 Task: Open a blank sheet, save the file as skydiving.doc Insert a picture of 'Skydiving'with name   Skydiving.png  Change shape height to 6.5 select the picture, apply border and shading with setting Box, style two thin line, color Brown and width 3 pt
Action: Mouse pressed left at (22, 18)
Screenshot: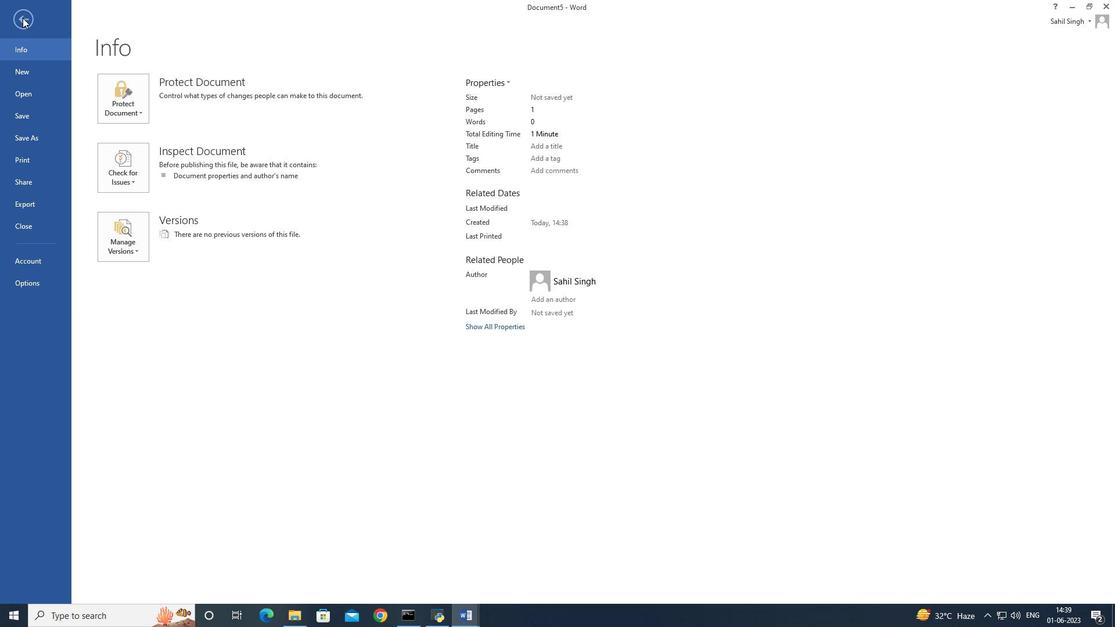 
Action: Mouse pressed left at (22, 18)
Screenshot: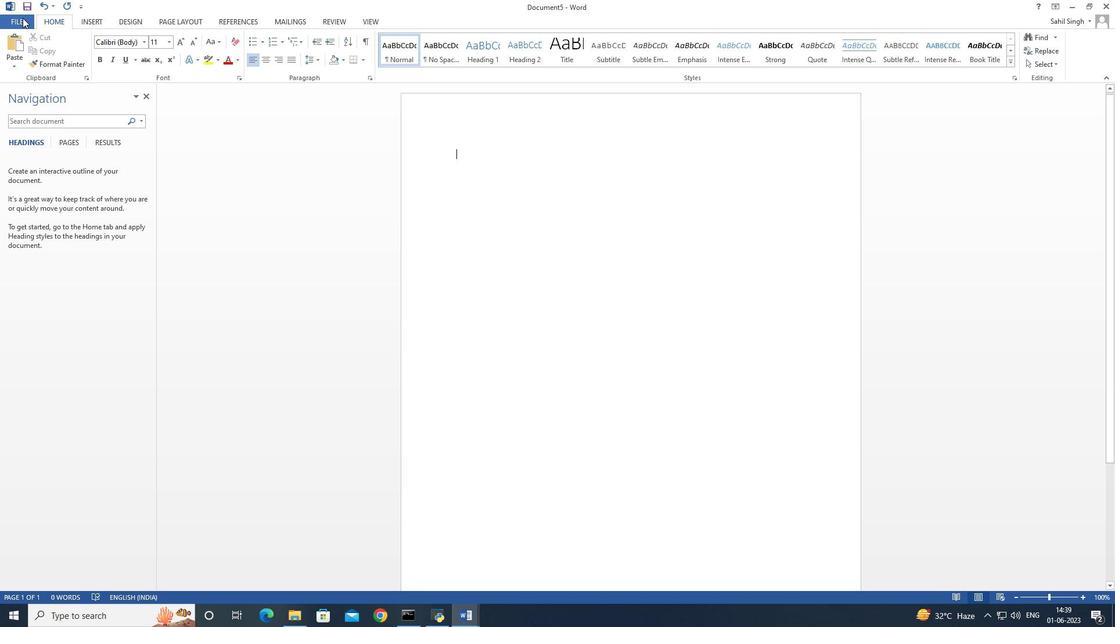 
Action: Mouse moved to (44, 69)
Screenshot: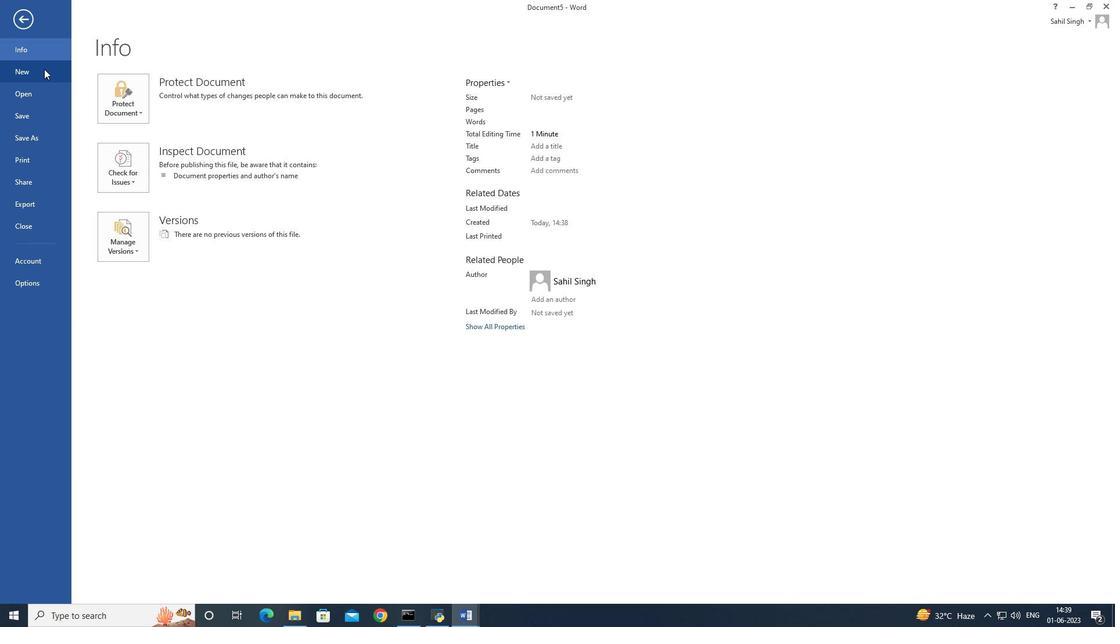 
Action: Mouse pressed left at (44, 69)
Screenshot: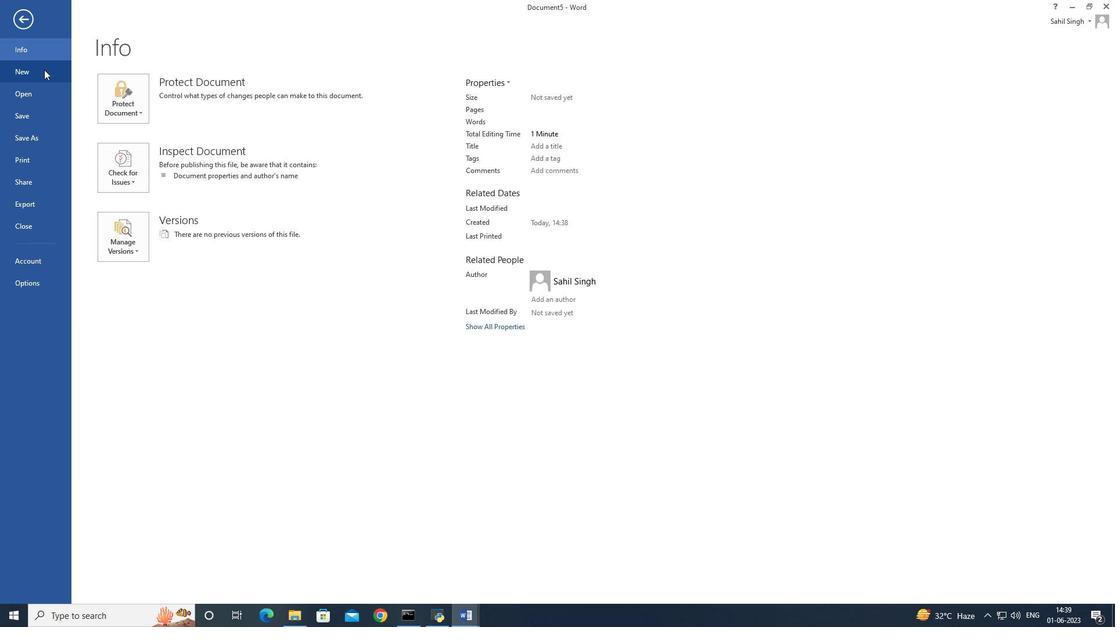 
Action: Mouse moved to (153, 174)
Screenshot: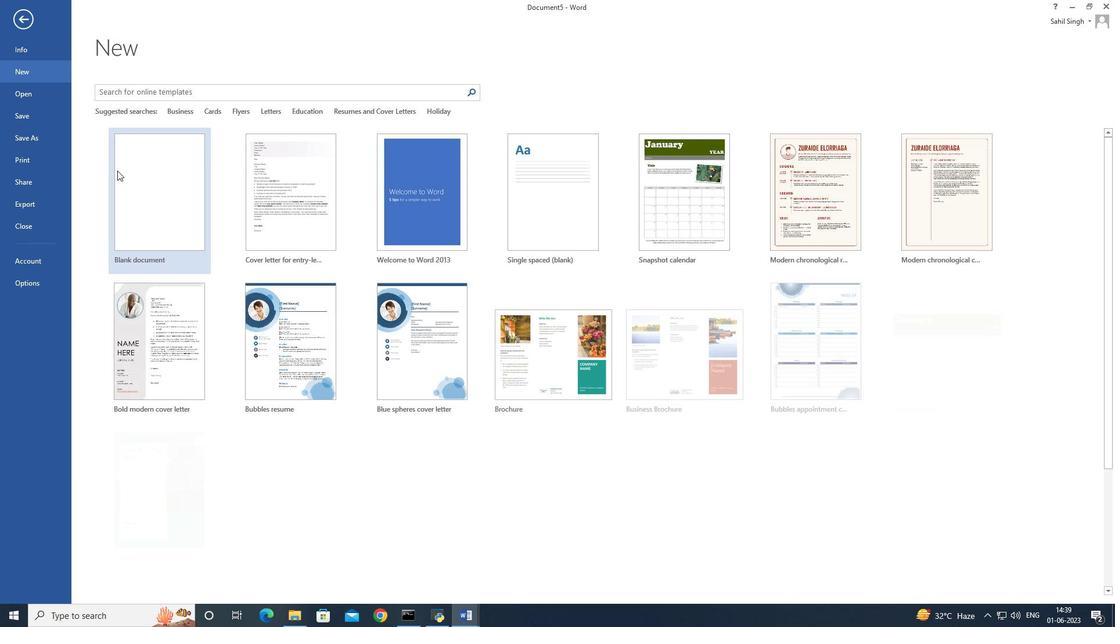 
Action: Mouse pressed left at (153, 174)
Screenshot: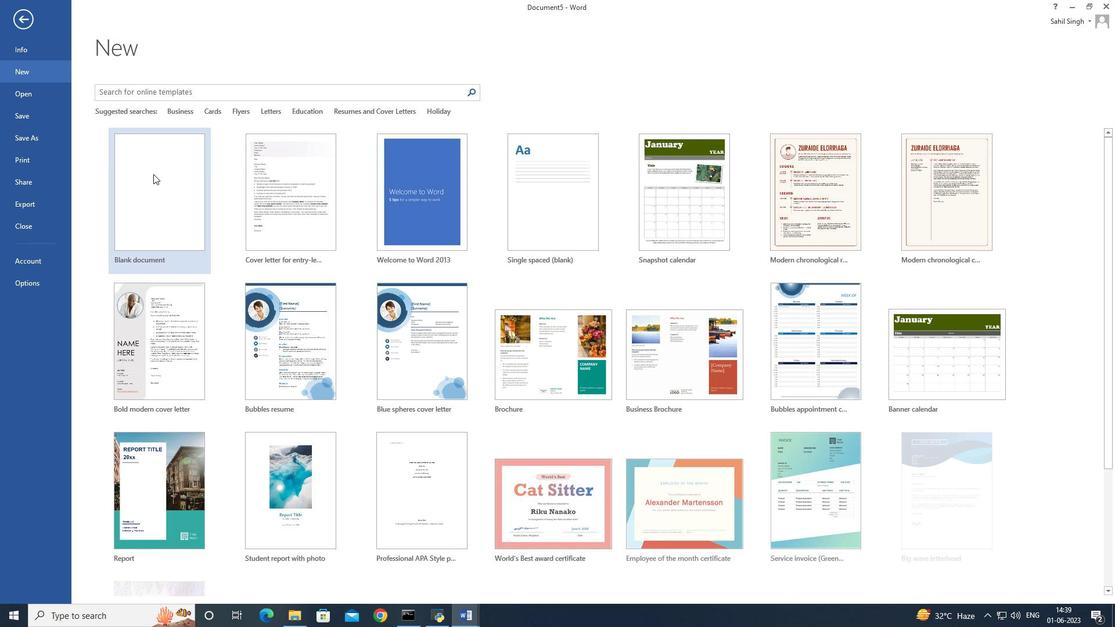 
Action: Mouse moved to (18, 20)
Screenshot: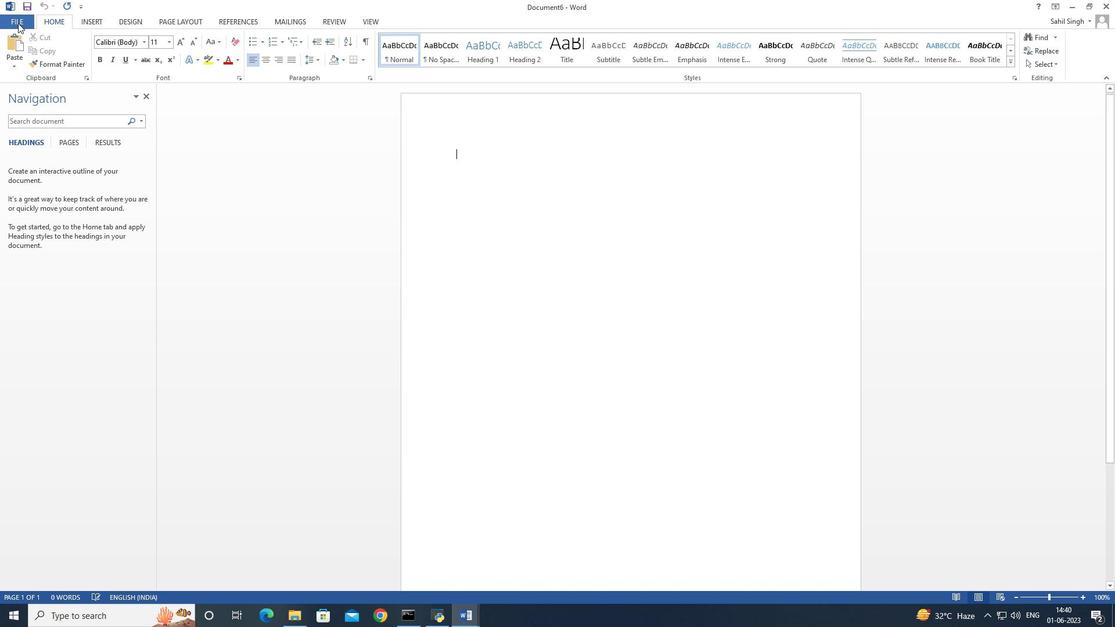 
Action: Mouse pressed left at (18, 20)
Screenshot: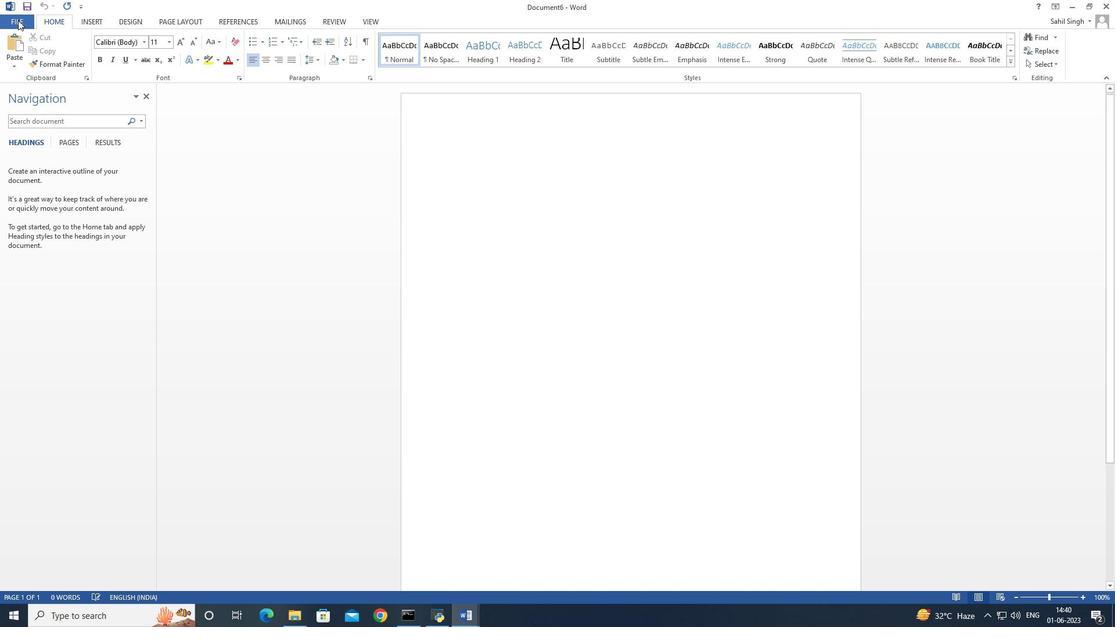 
Action: Mouse moved to (43, 138)
Screenshot: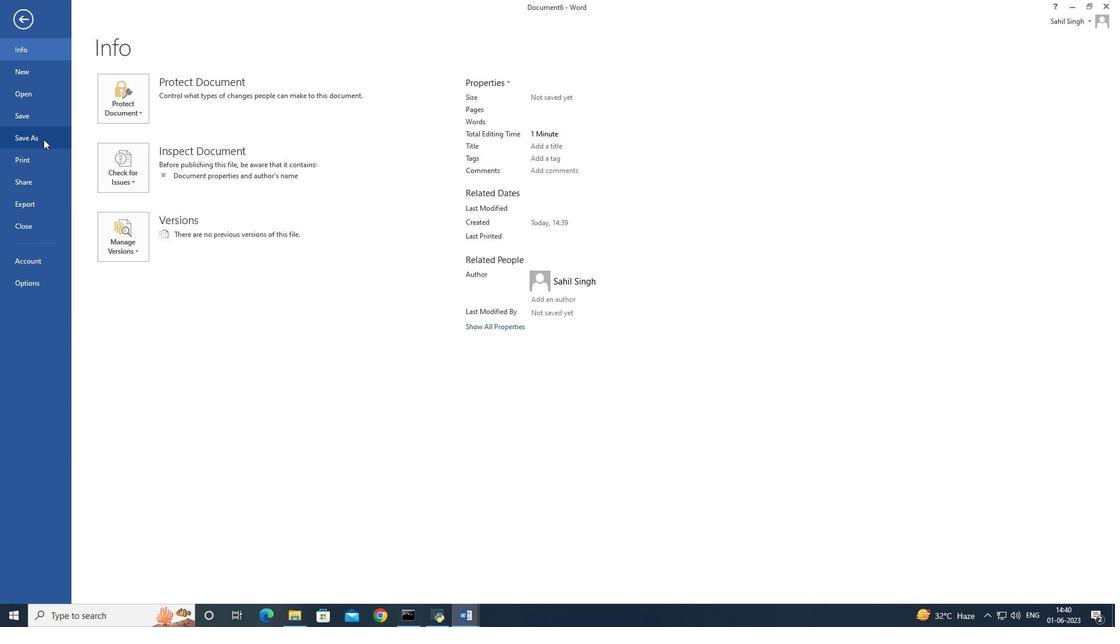 
Action: Mouse pressed left at (43, 138)
Screenshot: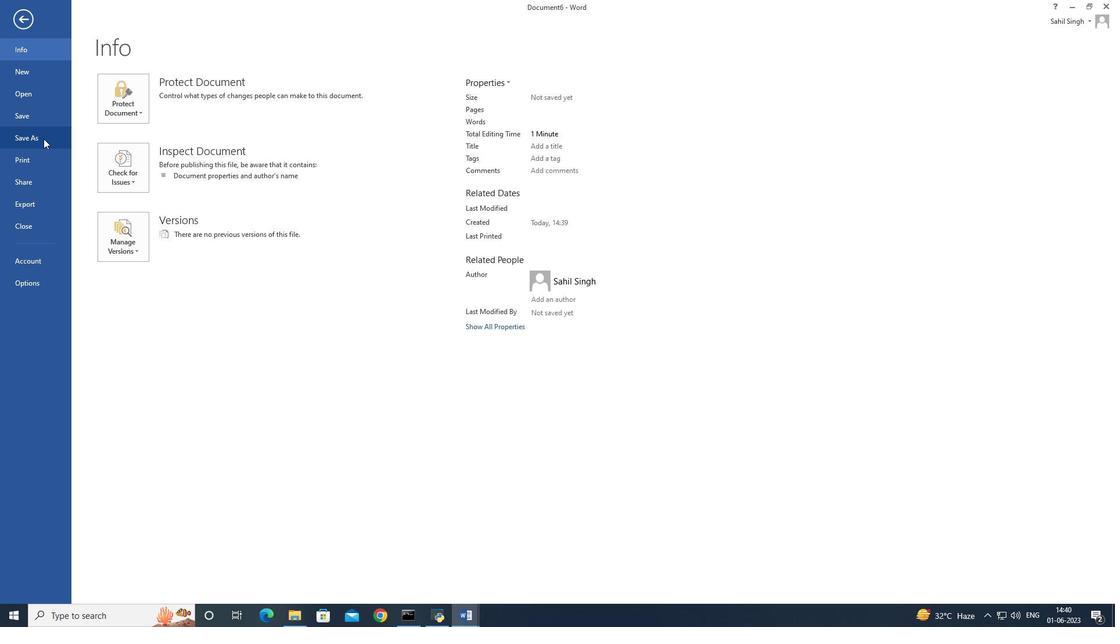 
Action: Mouse moved to (319, 118)
Screenshot: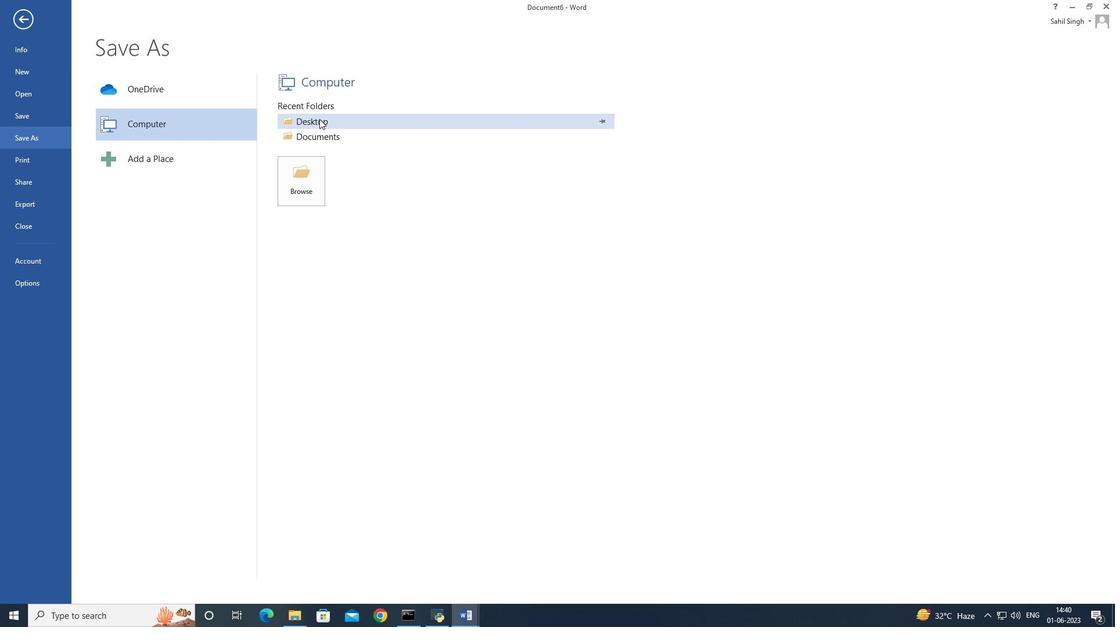 
Action: Mouse pressed left at (319, 118)
Screenshot: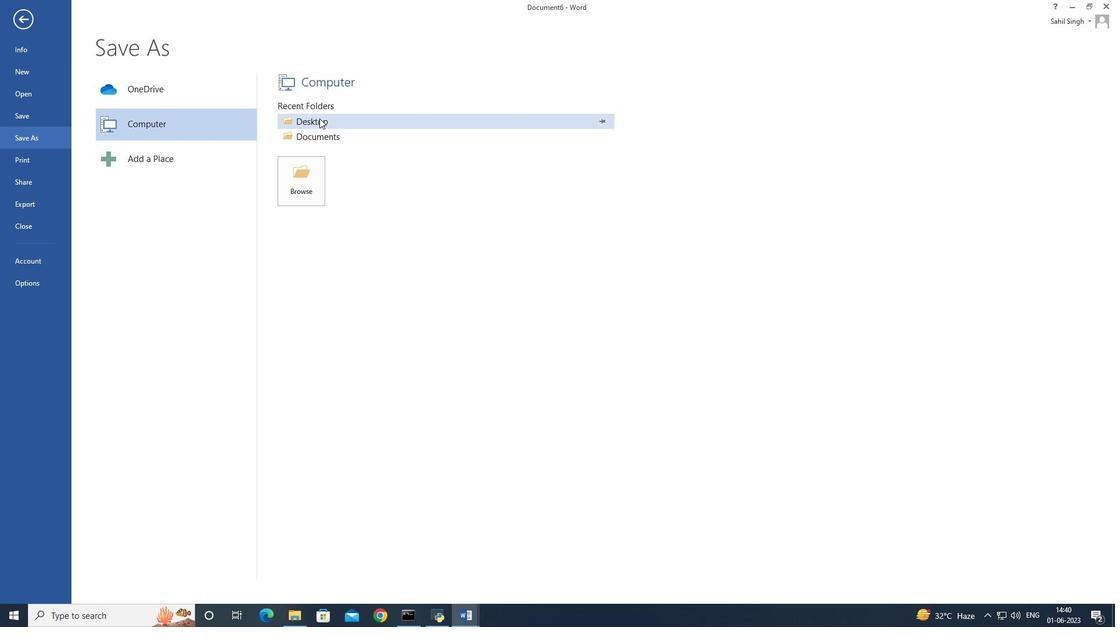 
Action: Mouse moved to (228, 247)
Screenshot: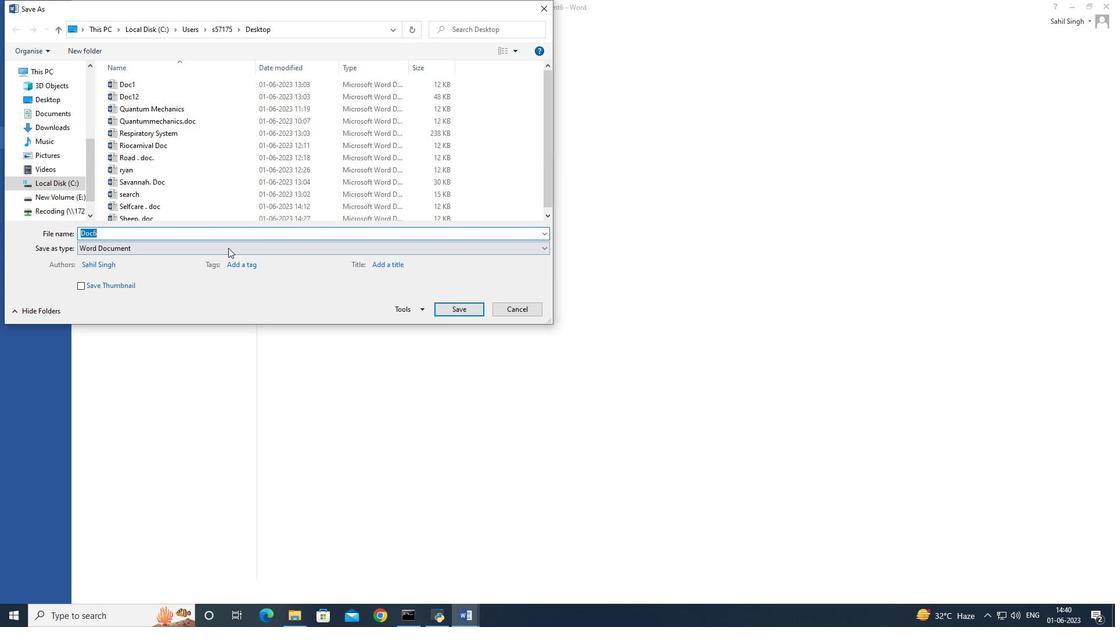 
Action: Key pressed <Key.backspace><Key.shift>Skydiving.doc
Screenshot: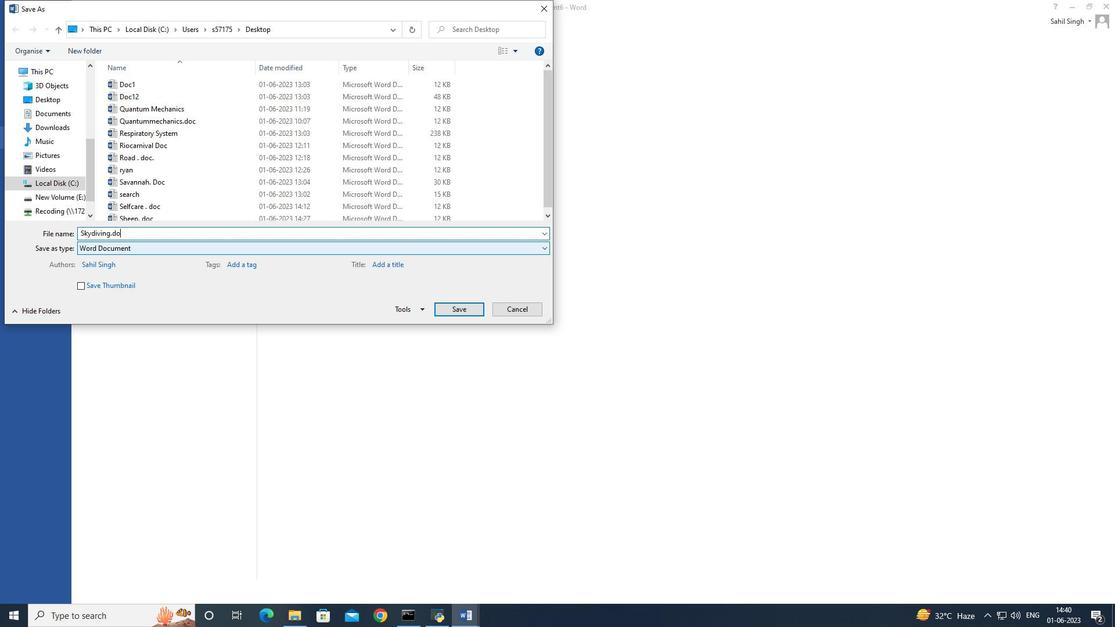
Action: Mouse moved to (464, 308)
Screenshot: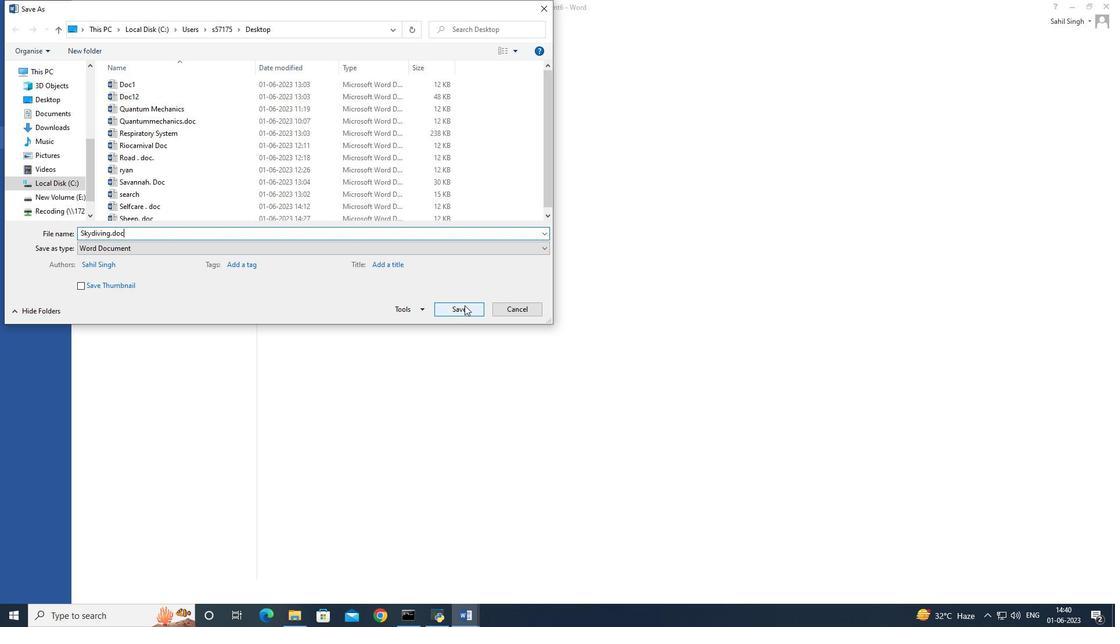 
Action: Mouse pressed left at (464, 308)
Screenshot: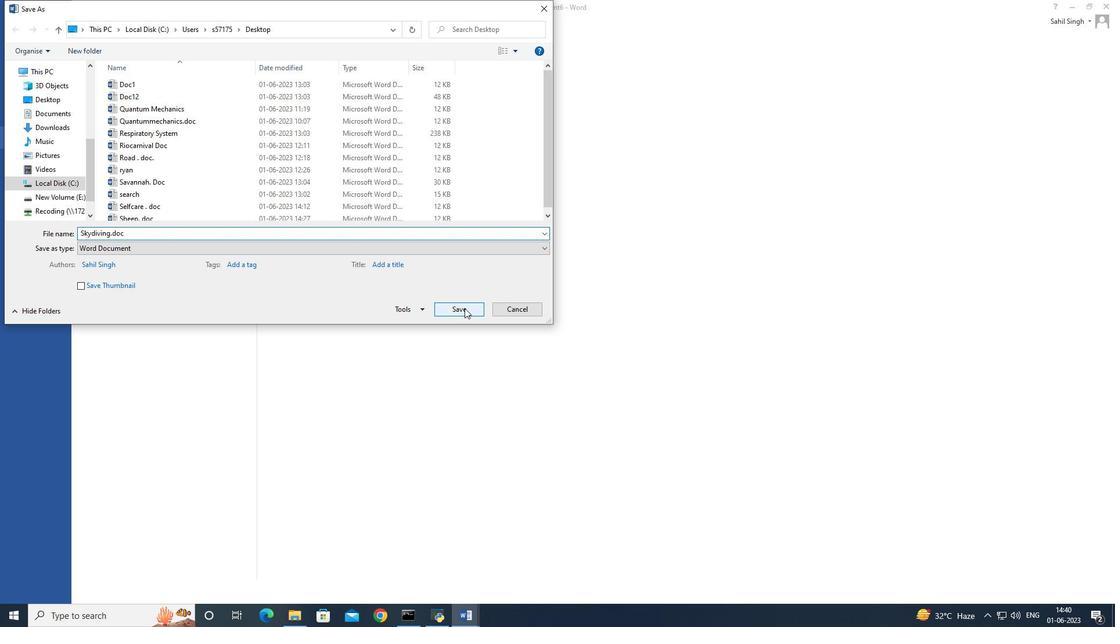 
Action: Mouse moved to (95, 18)
Screenshot: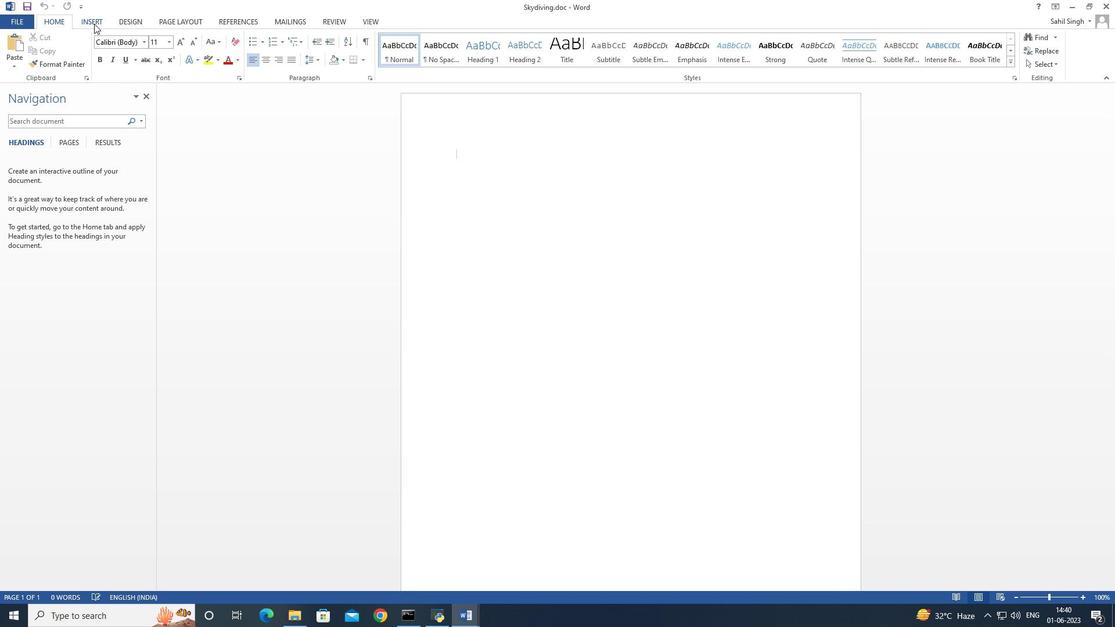 
Action: Mouse pressed left at (95, 18)
Screenshot: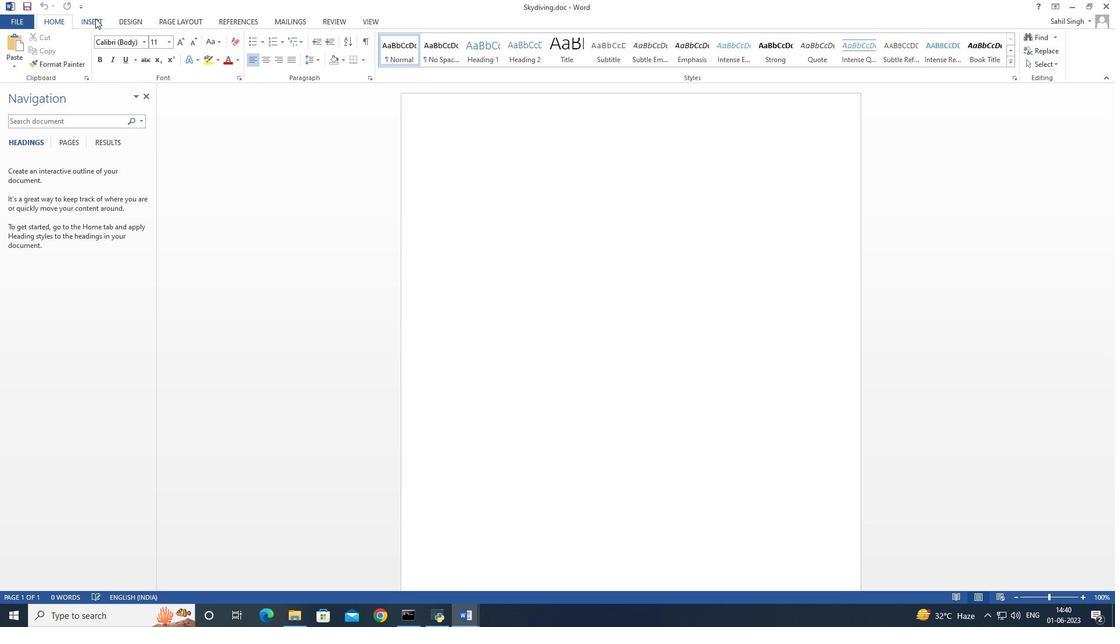 
Action: Mouse moved to (120, 45)
Screenshot: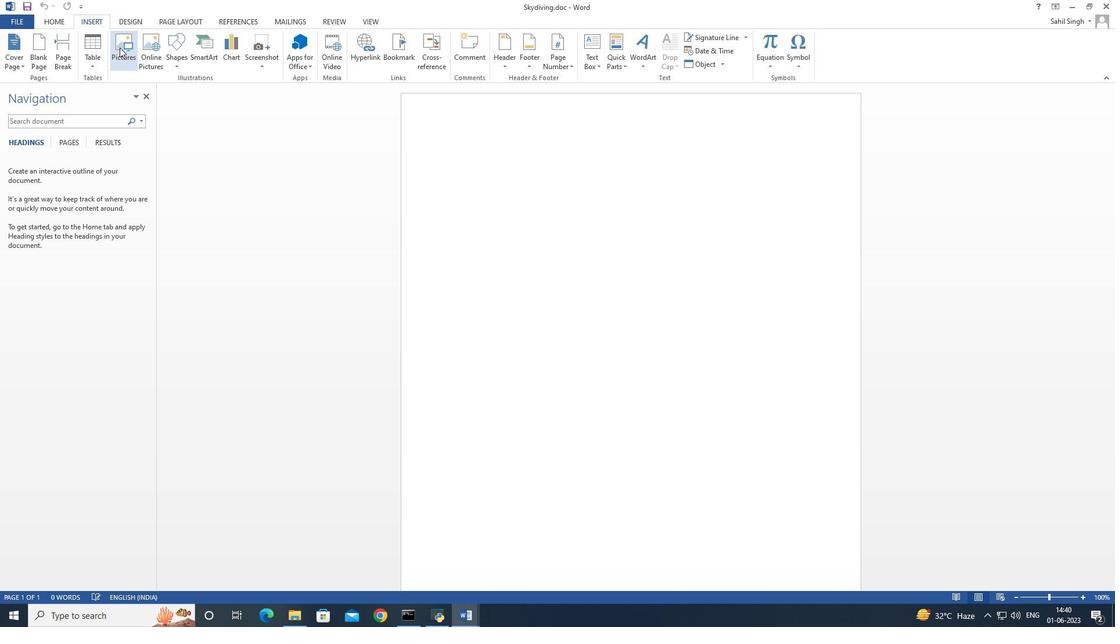 
Action: Mouse pressed left at (120, 45)
Screenshot: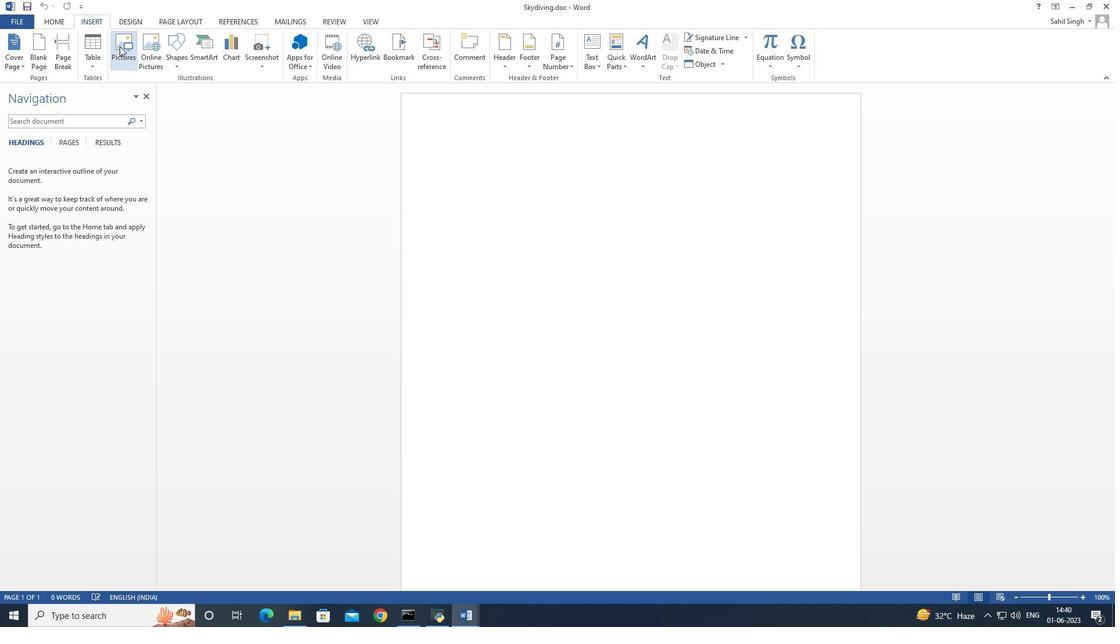 
Action: Mouse moved to (274, 108)
Screenshot: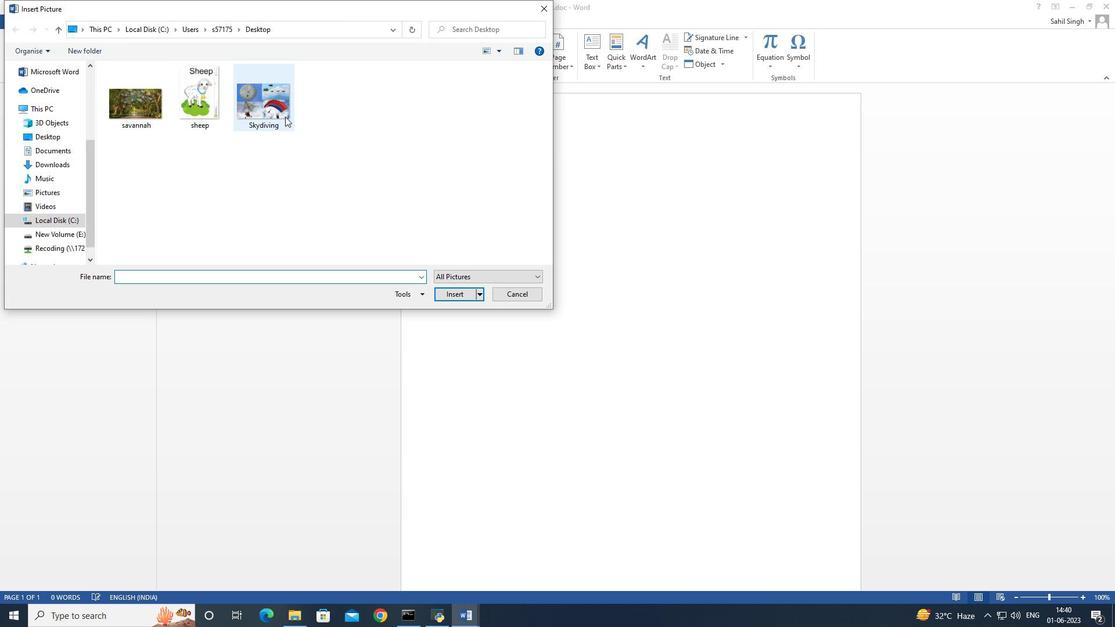
Action: Mouse pressed left at (274, 108)
Screenshot: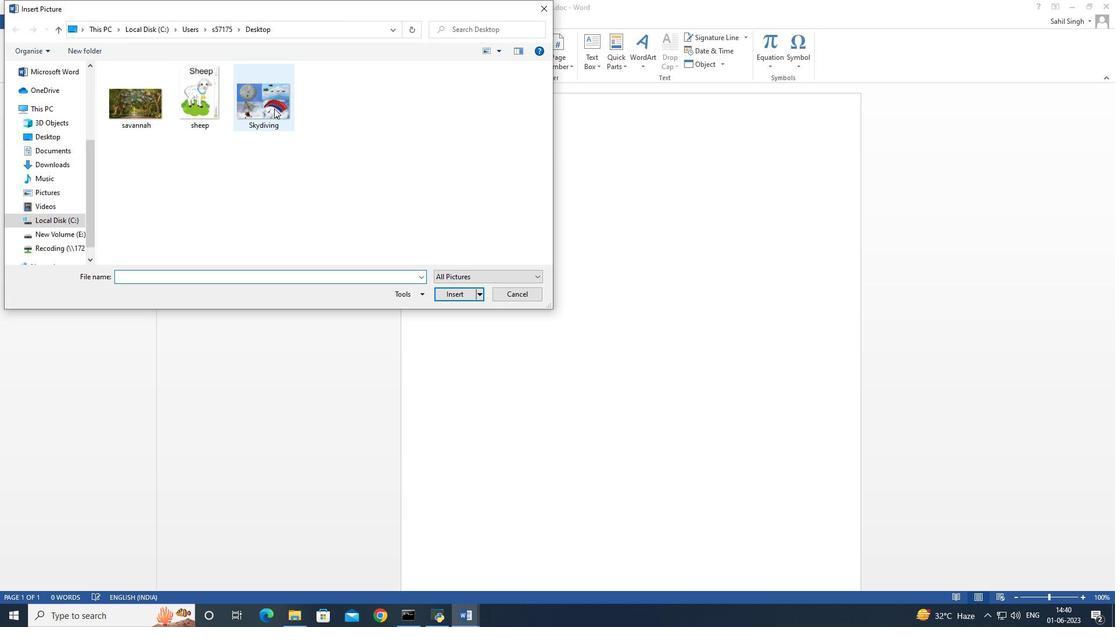 
Action: Mouse moved to (457, 292)
Screenshot: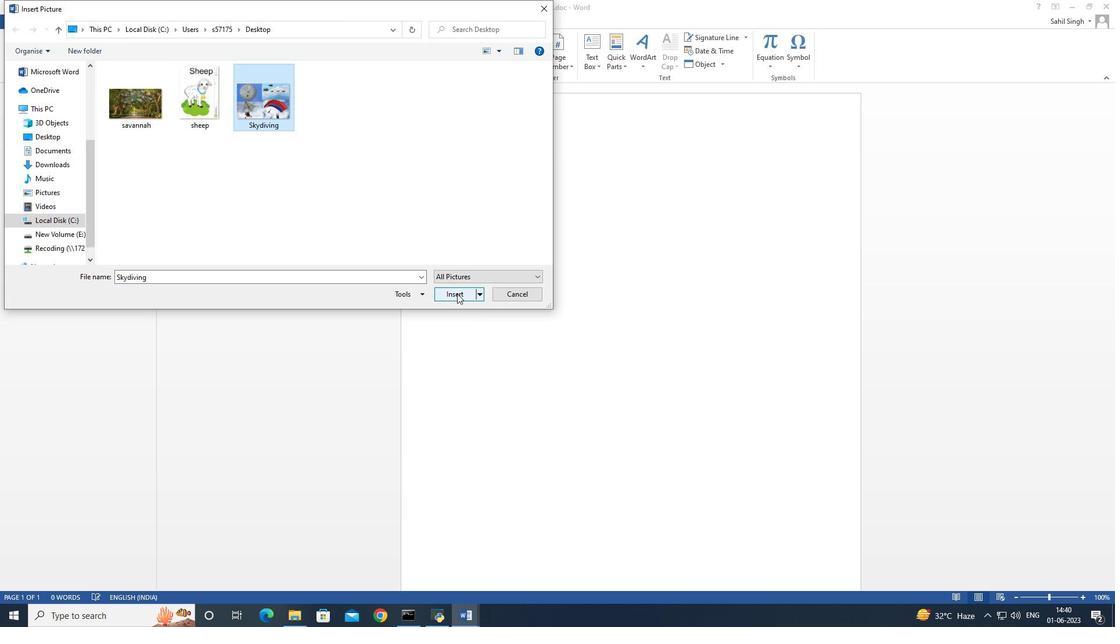 
Action: Mouse pressed left at (457, 292)
Screenshot: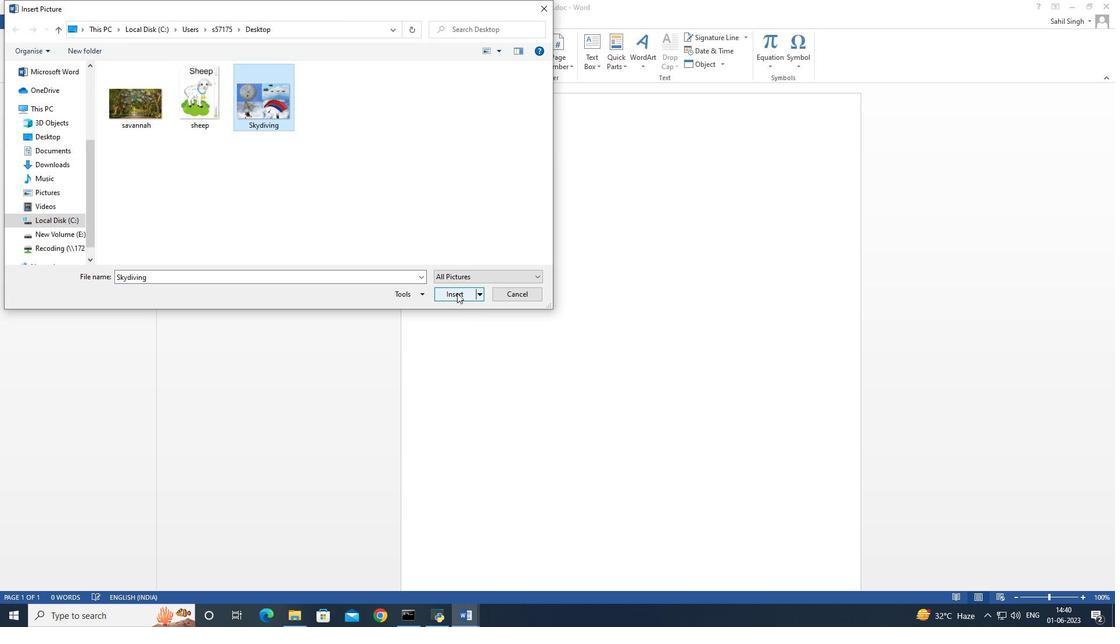 
Action: Mouse moved to (1055, 37)
Screenshot: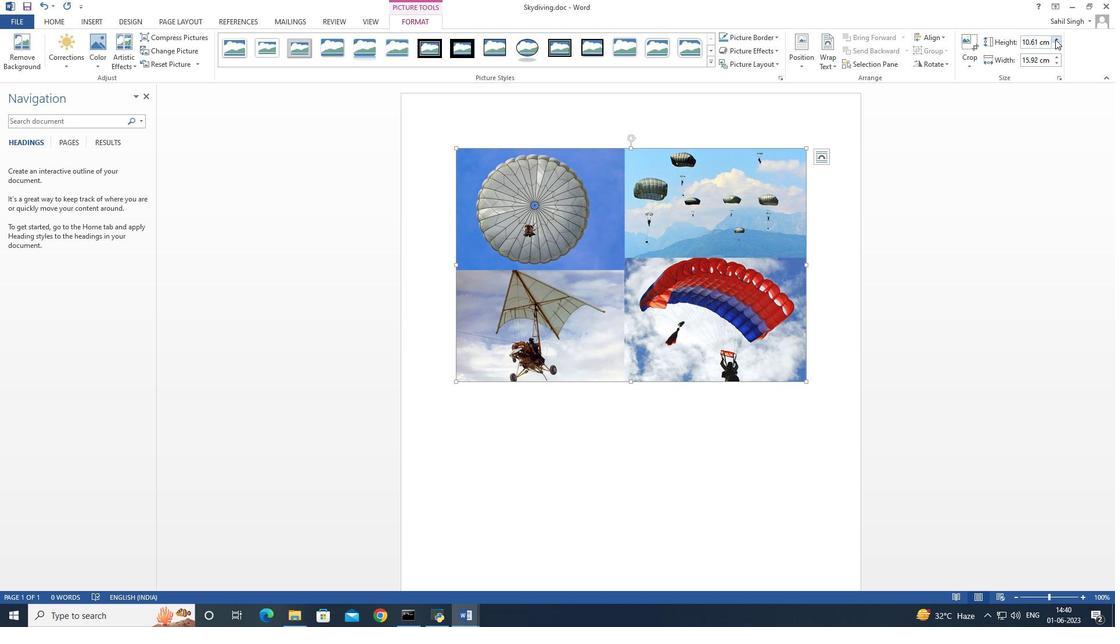 
Action: Mouse pressed left at (1055, 37)
Screenshot: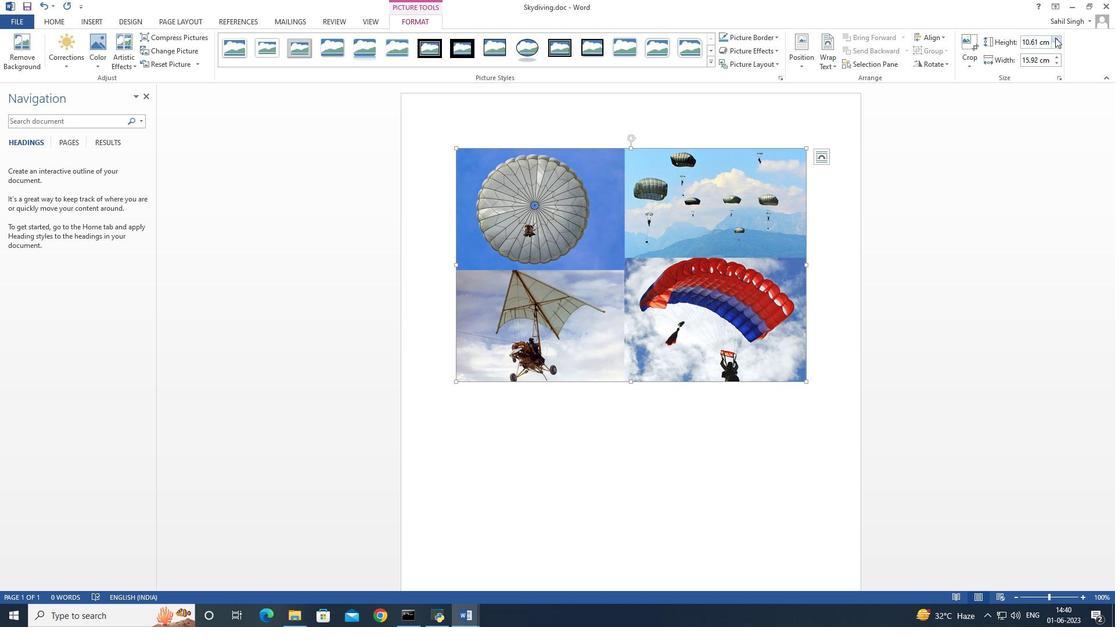 
Action: Mouse moved to (1057, 45)
Screenshot: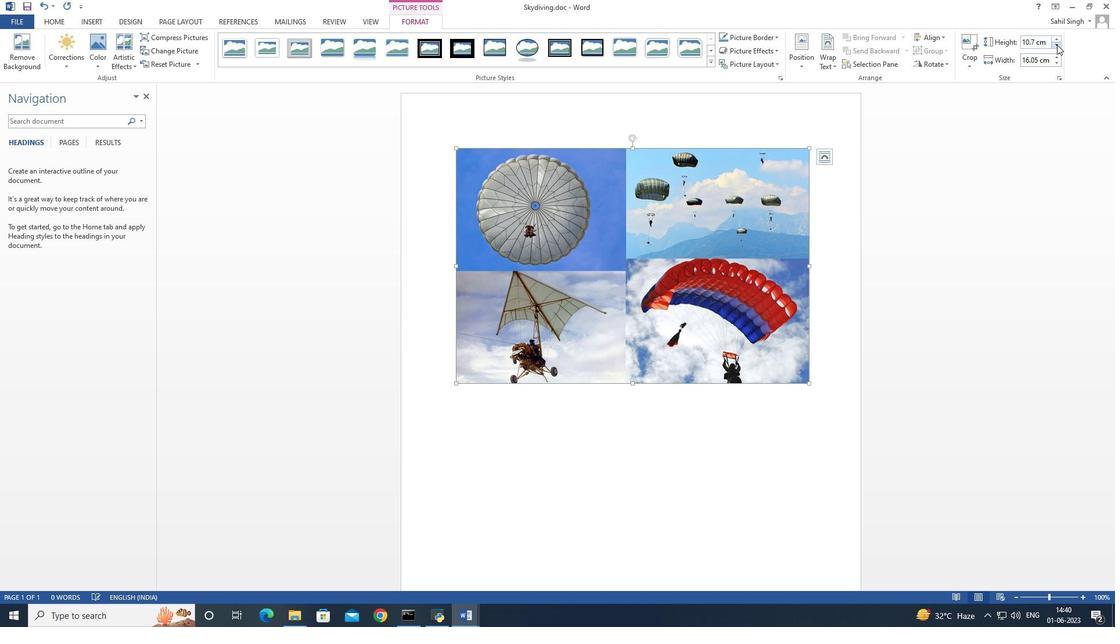 
Action: Mouse pressed left at (1057, 45)
Screenshot: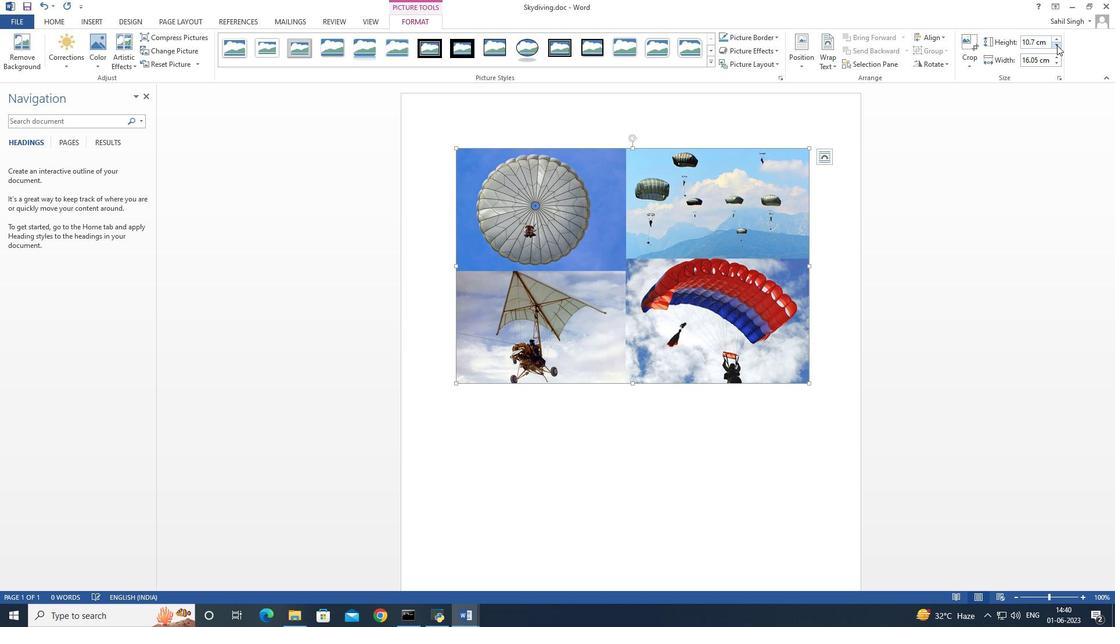 
Action: Mouse pressed left at (1057, 45)
Screenshot: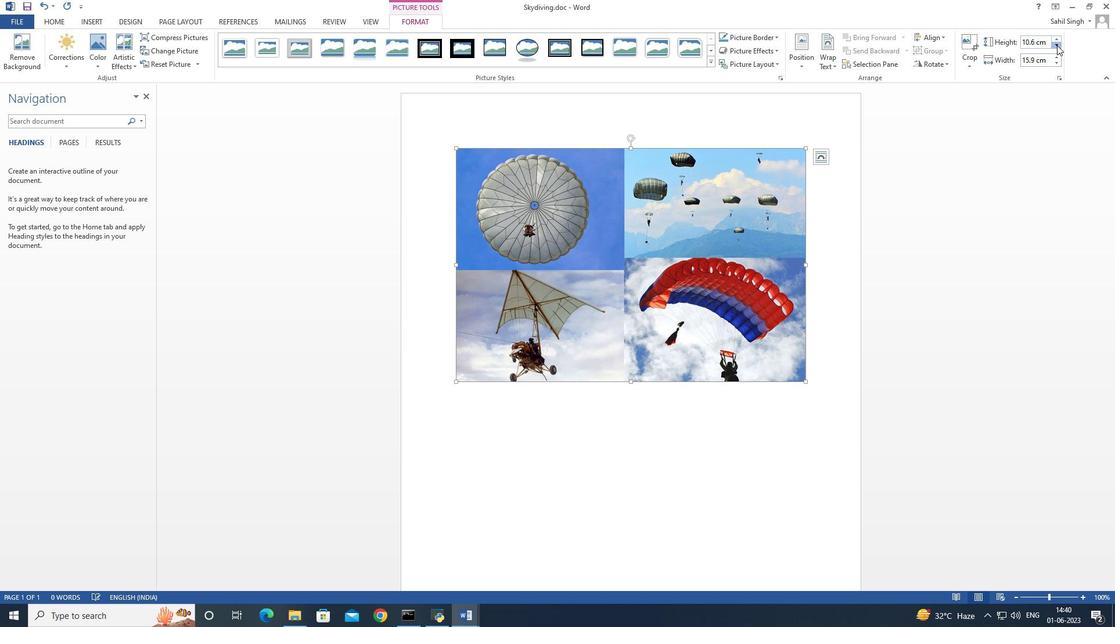 
Action: Mouse pressed left at (1057, 45)
Screenshot: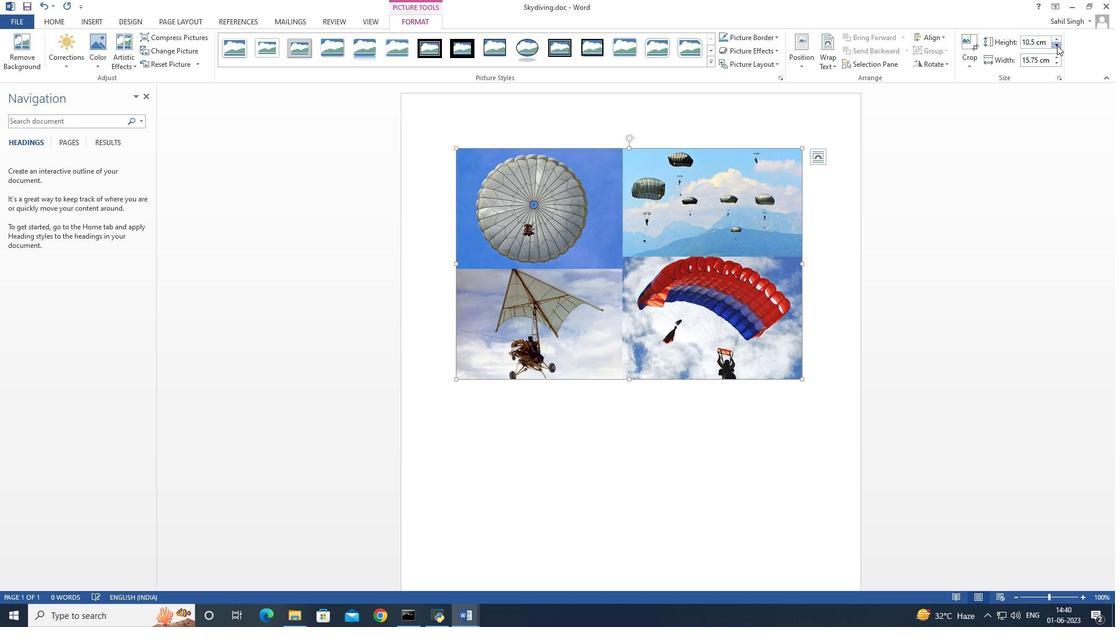
Action: Mouse pressed left at (1057, 45)
Screenshot: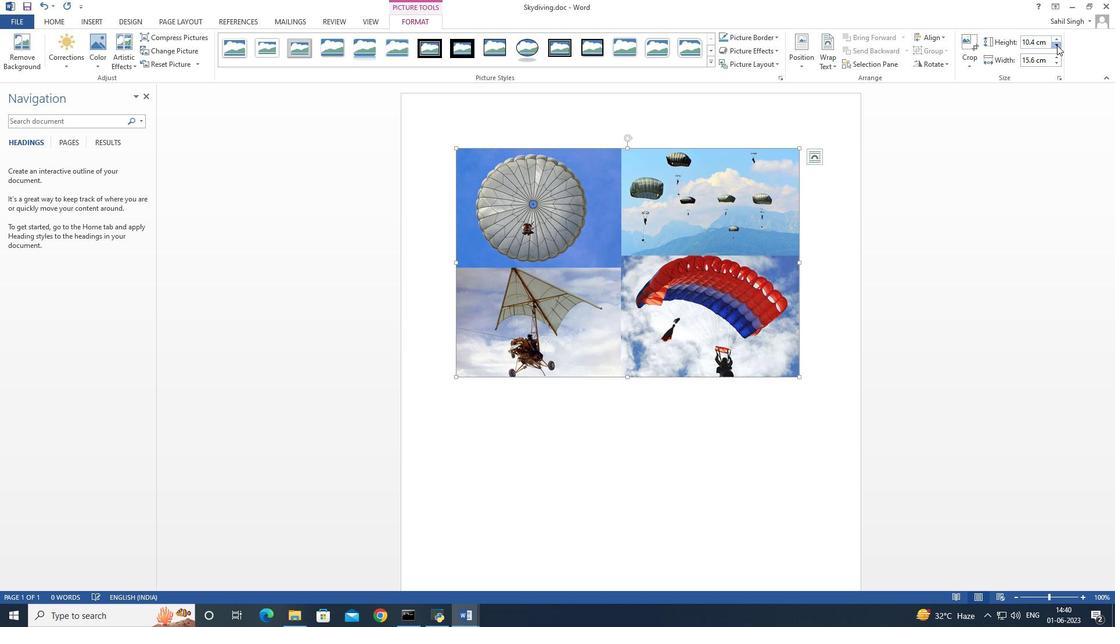 
Action: Mouse pressed left at (1057, 45)
Screenshot: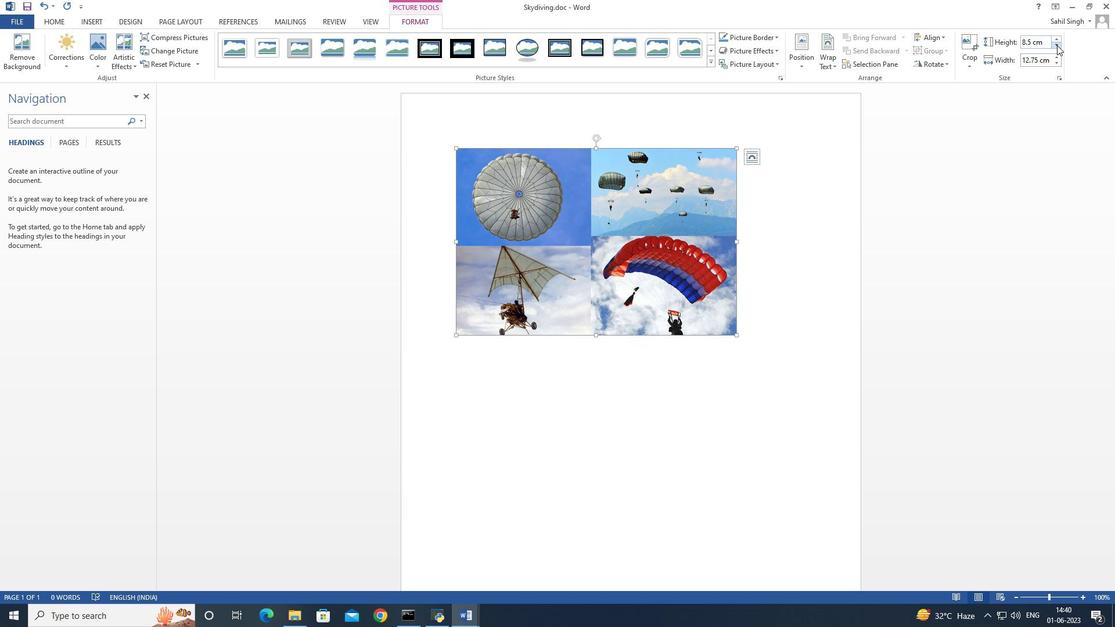 
Action: Mouse pressed left at (1057, 45)
Screenshot: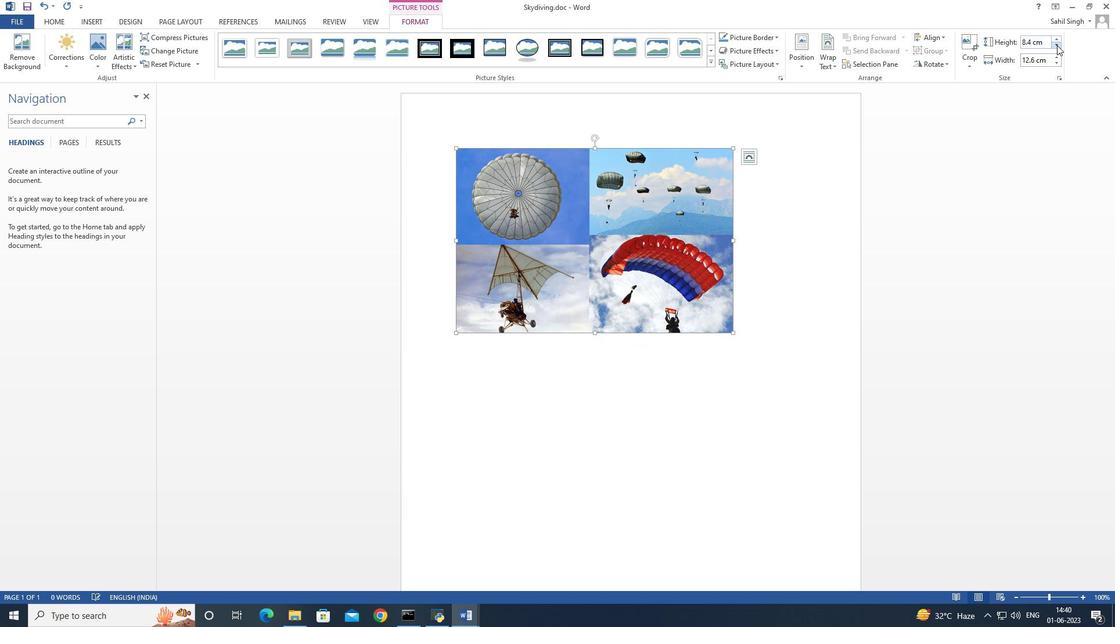 
Action: Mouse pressed left at (1057, 45)
Screenshot: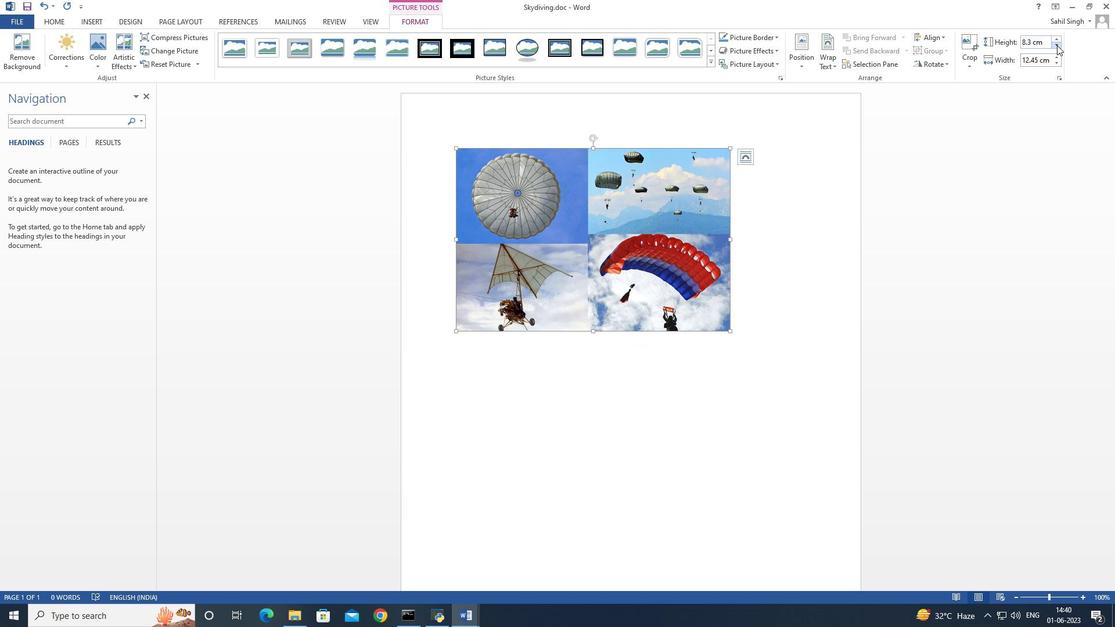 
Action: Mouse pressed left at (1057, 45)
Screenshot: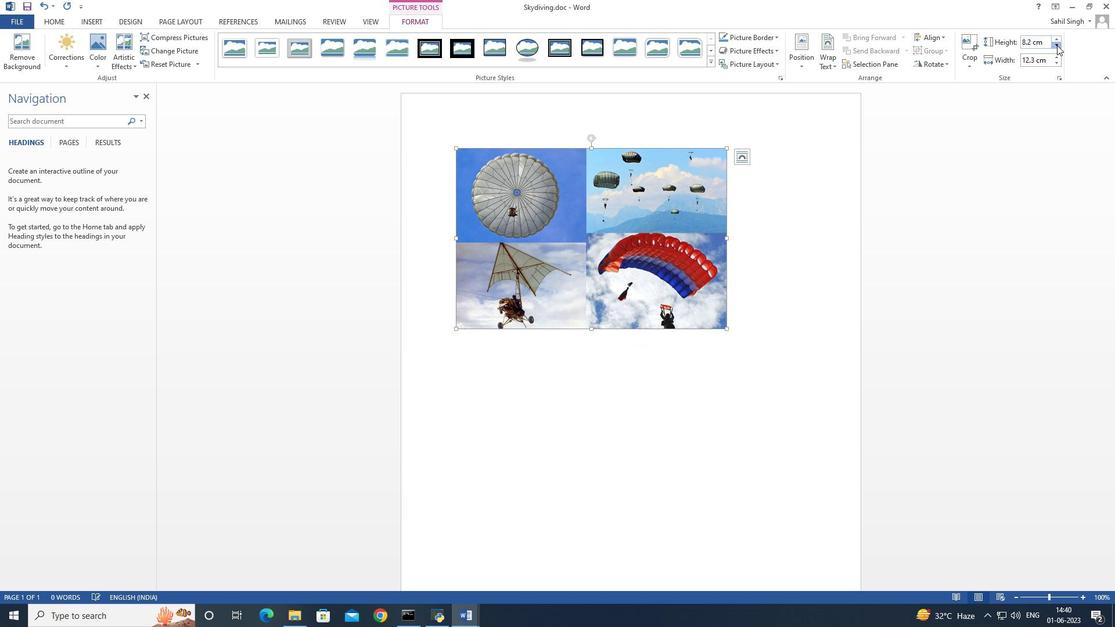 
Action: Mouse pressed left at (1057, 45)
Screenshot: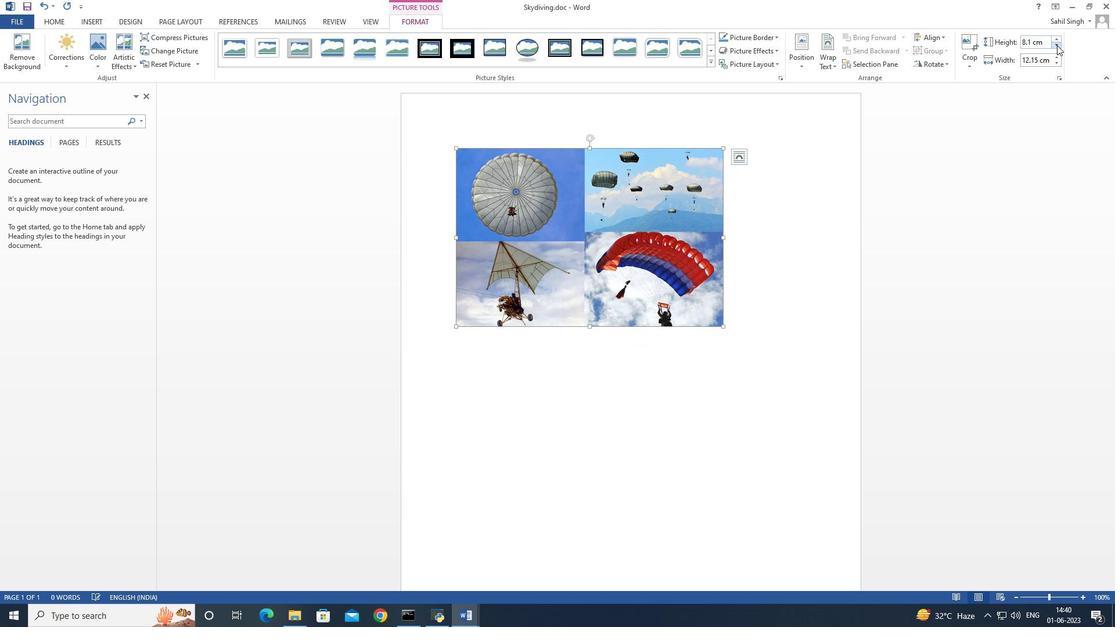 
Action: Mouse pressed left at (1057, 45)
Screenshot: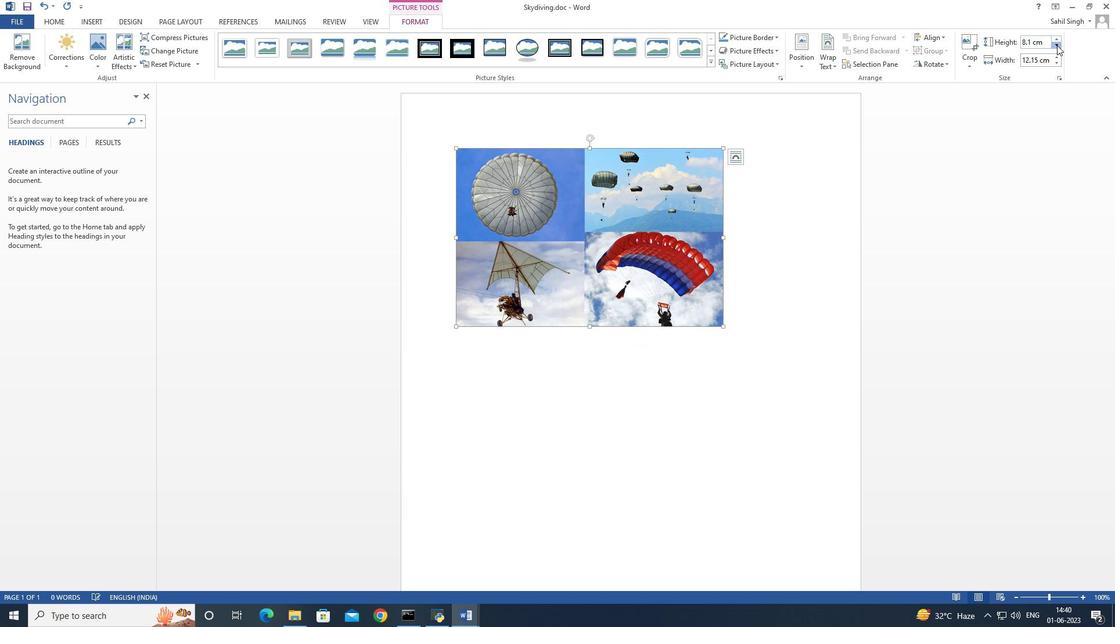 
Action: Mouse pressed left at (1057, 45)
Screenshot: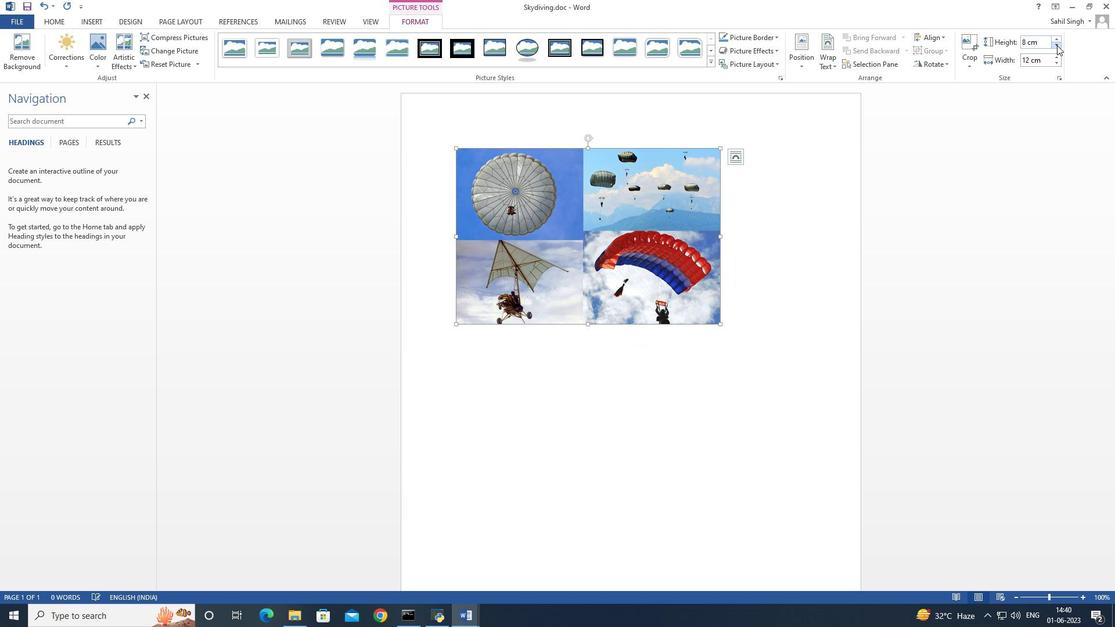 
Action: Mouse pressed left at (1057, 45)
Screenshot: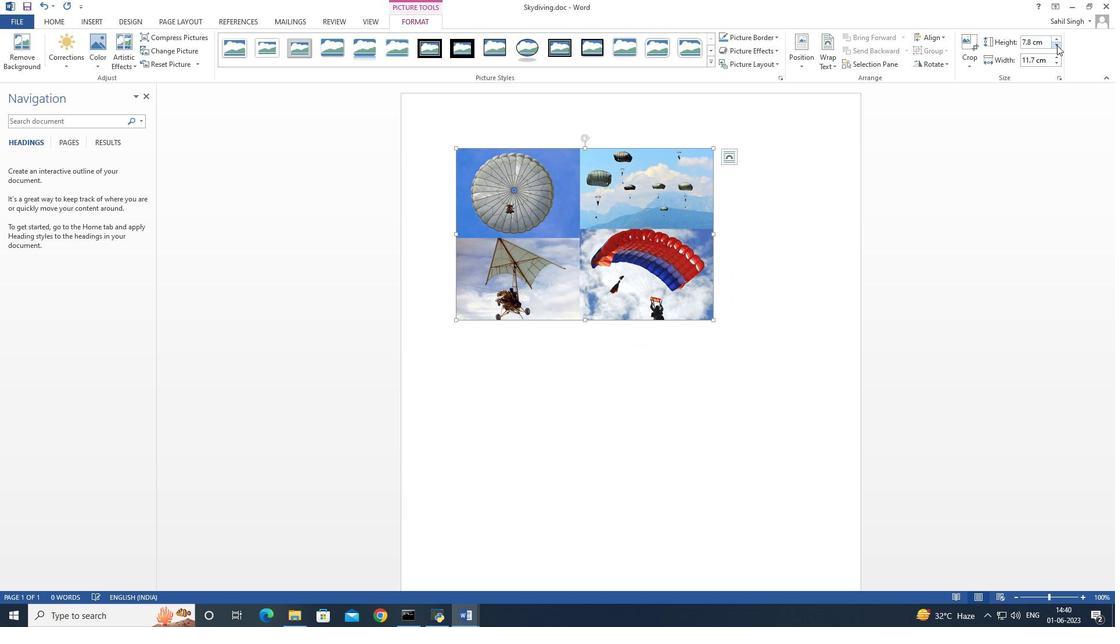 
Action: Mouse pressed left at (1057, 45)
Screenshot: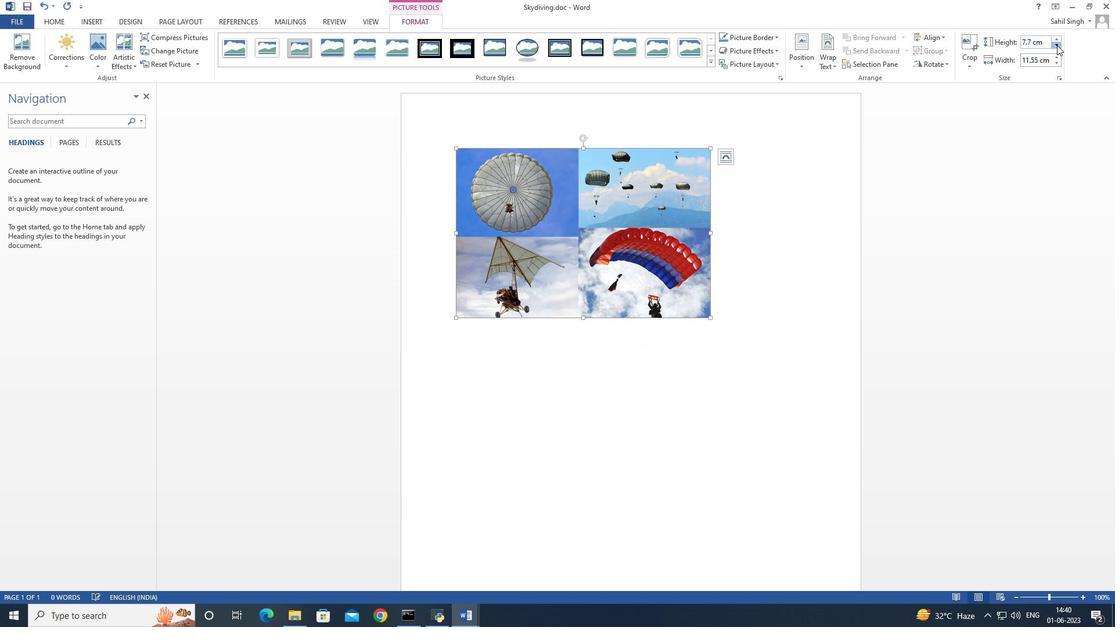
Action: Mouse pressed left at (1057, 45)
Screenshot: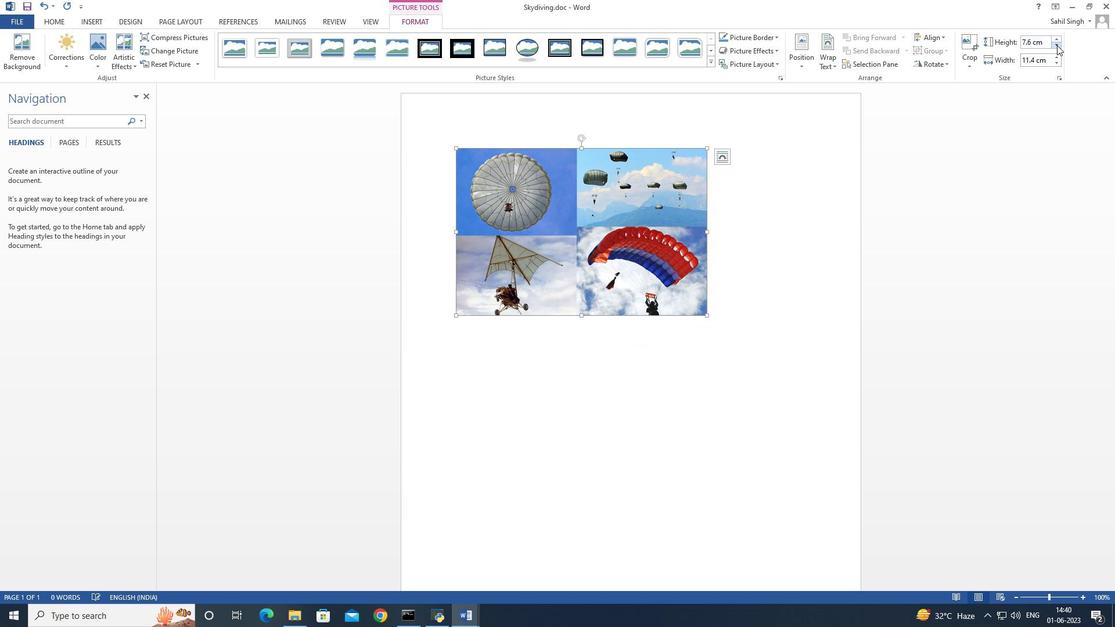 
Action: Mouse pressed left at (1057, 45)
Screenshot: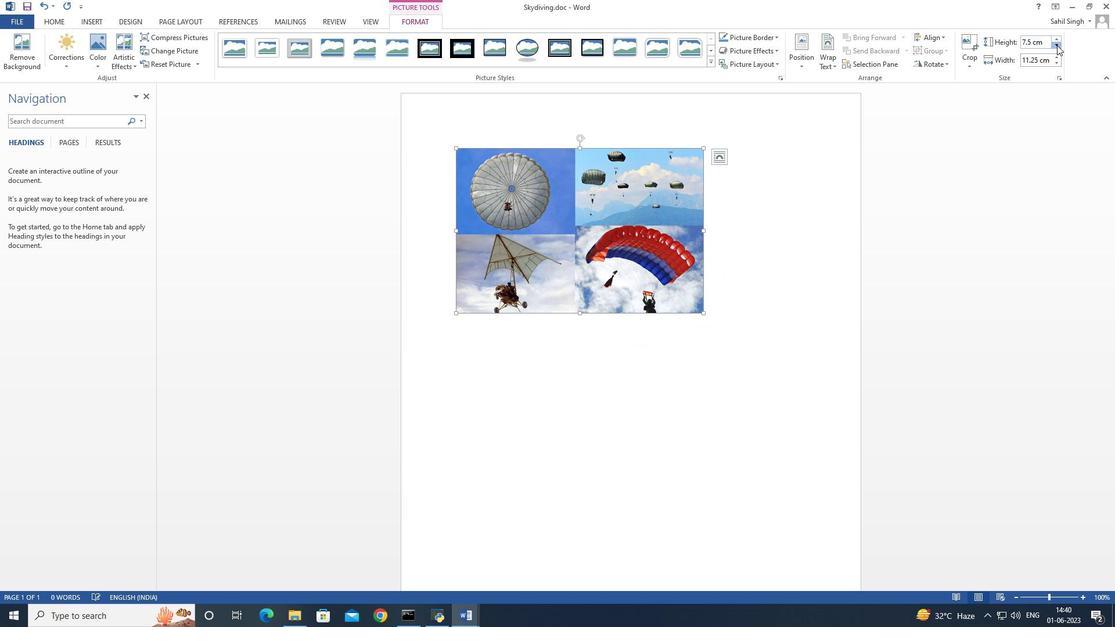 
Action: Mouse pressed left at (1057, 45)
Screenshot: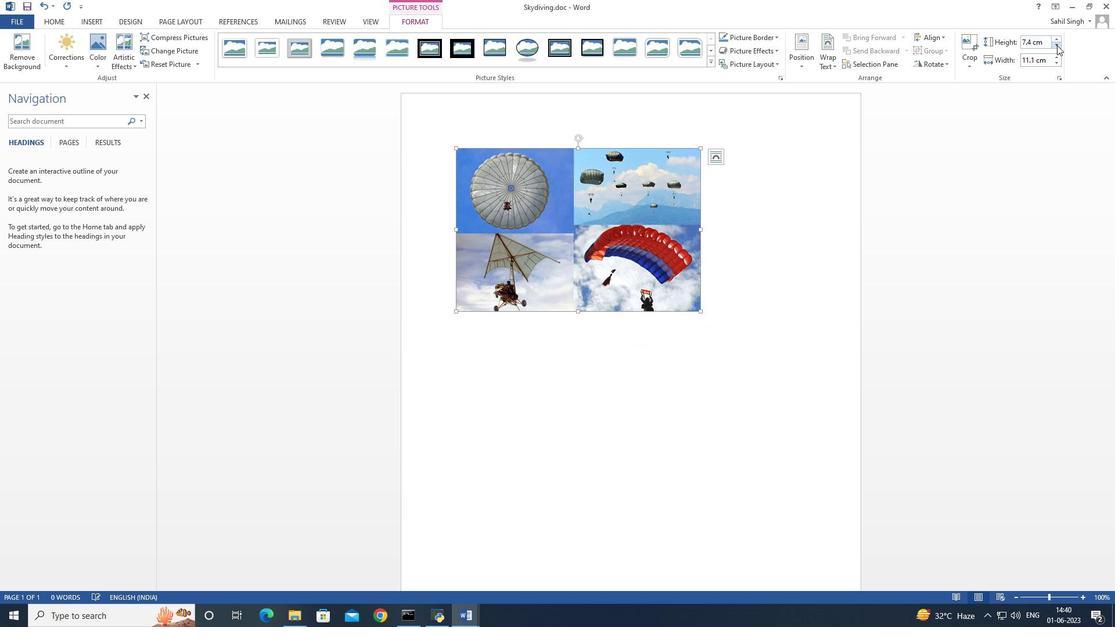 
Action: Mouse pressed left at (1057, 45)
Screenshot: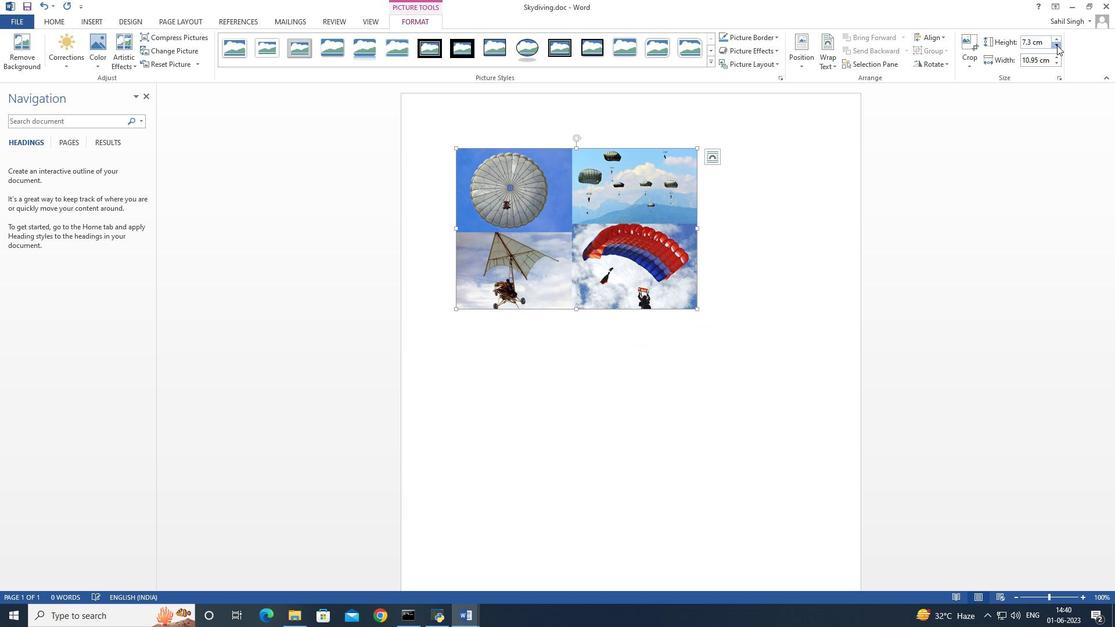 
Action: Mouse pressed left at (1057, 45)
Screenshot: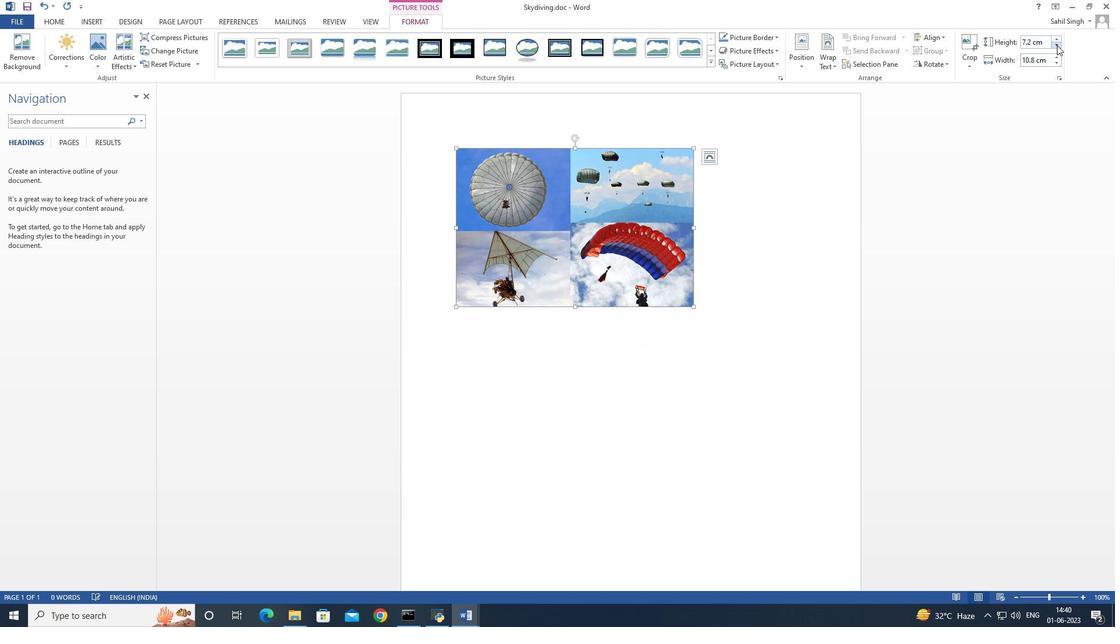 
Action: Mouse pressed left at (1057, 45)
Screenshot: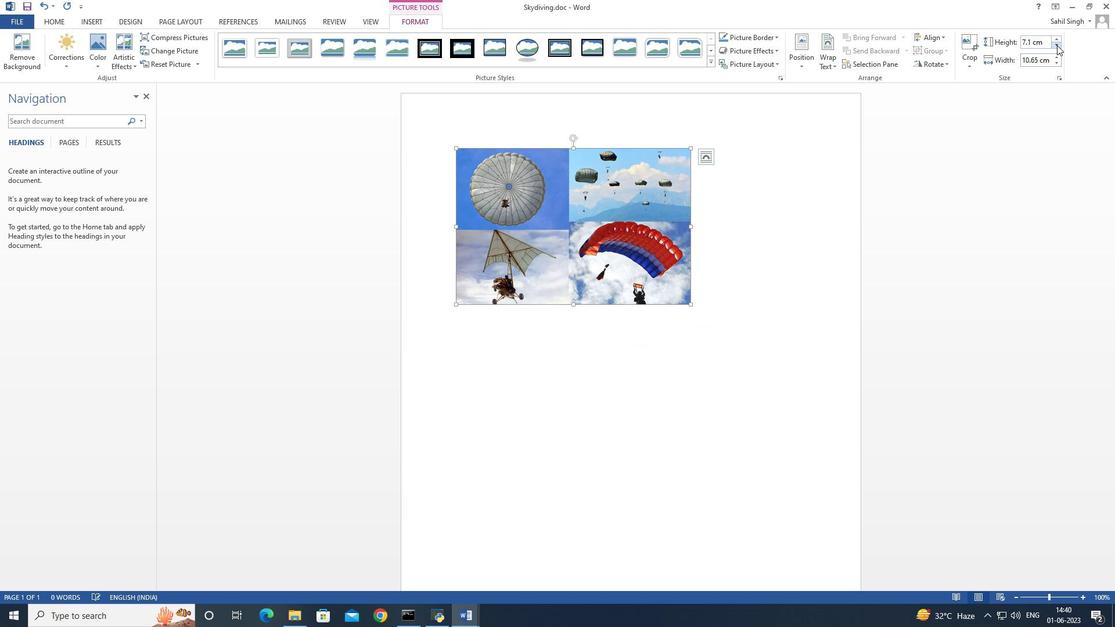 
Action: Mouse pressed left at (1057, 45)
Screenshot: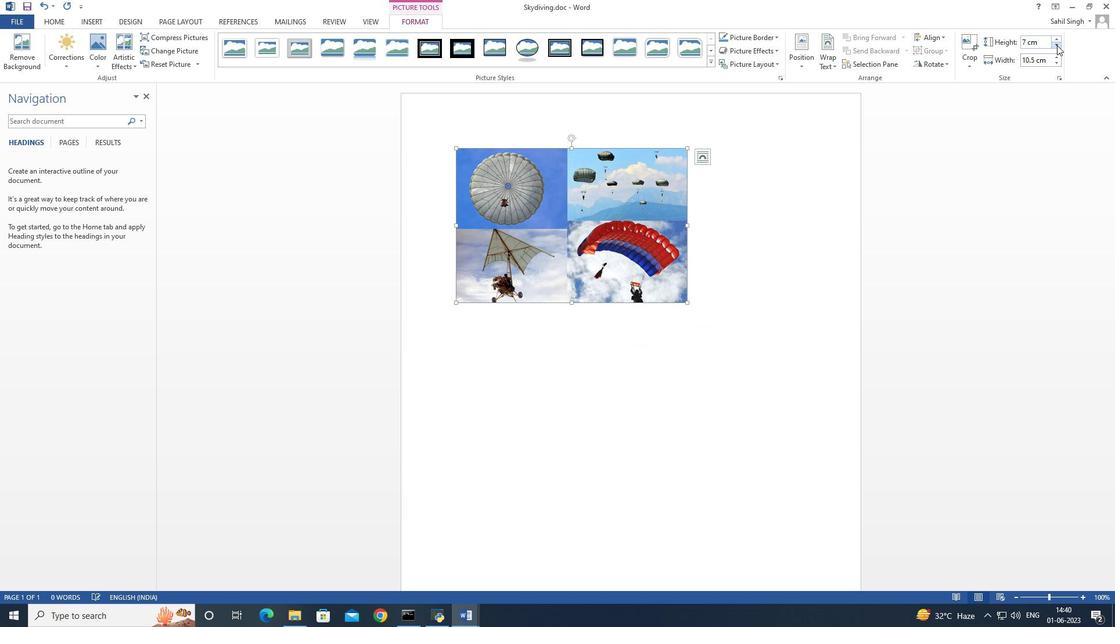 
Action: Mouse pressed left at (1057, 45)
Screenshot: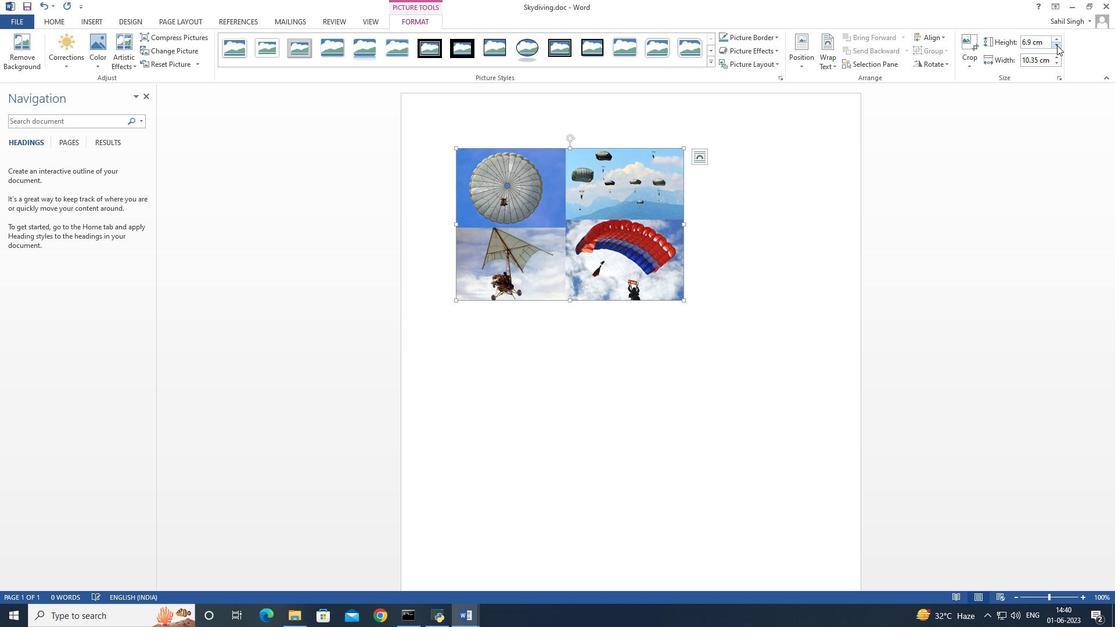 
Action: Mouse pressed left at (1057, 45)
Screenshot: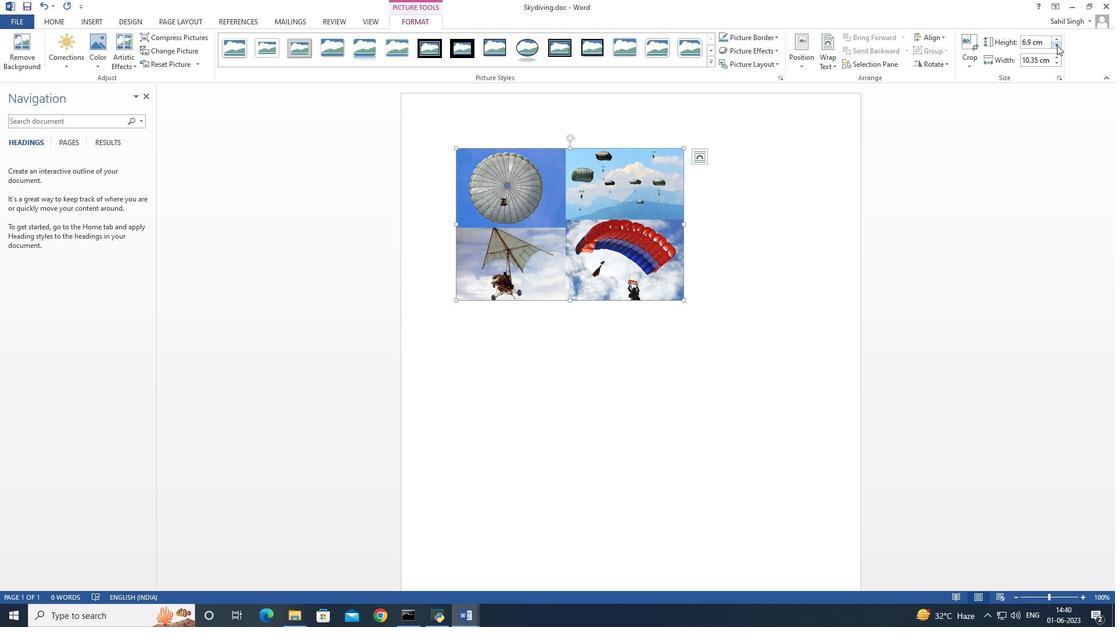 
Action: Mouse pressed left at (1057, 45)
Screenshot: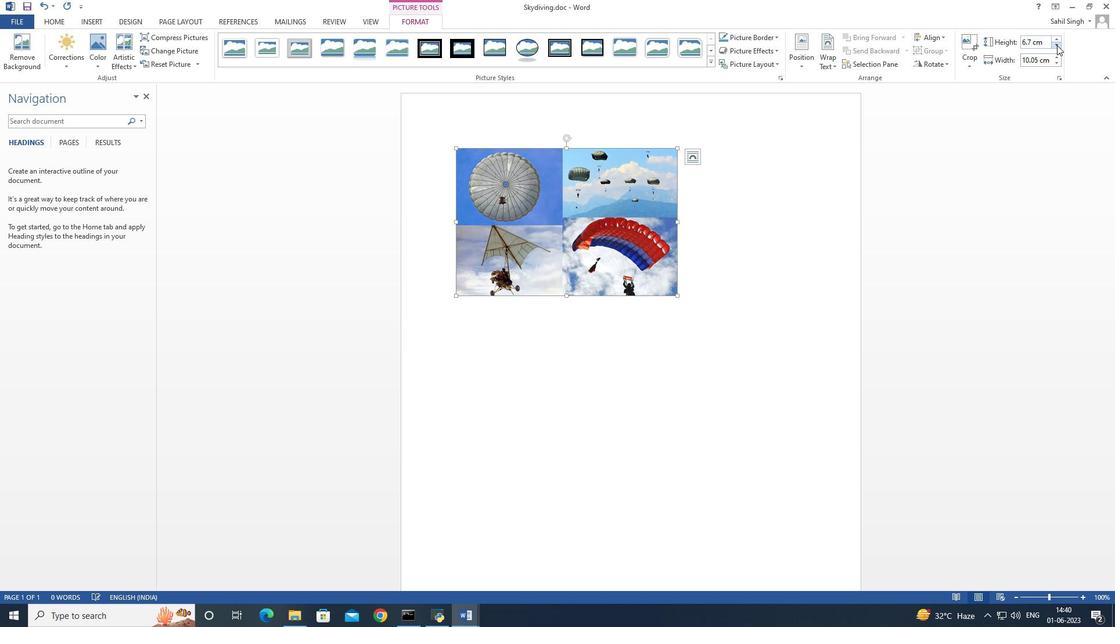 
Action: Mouse pressed left at (1057, 45)
Screenshot: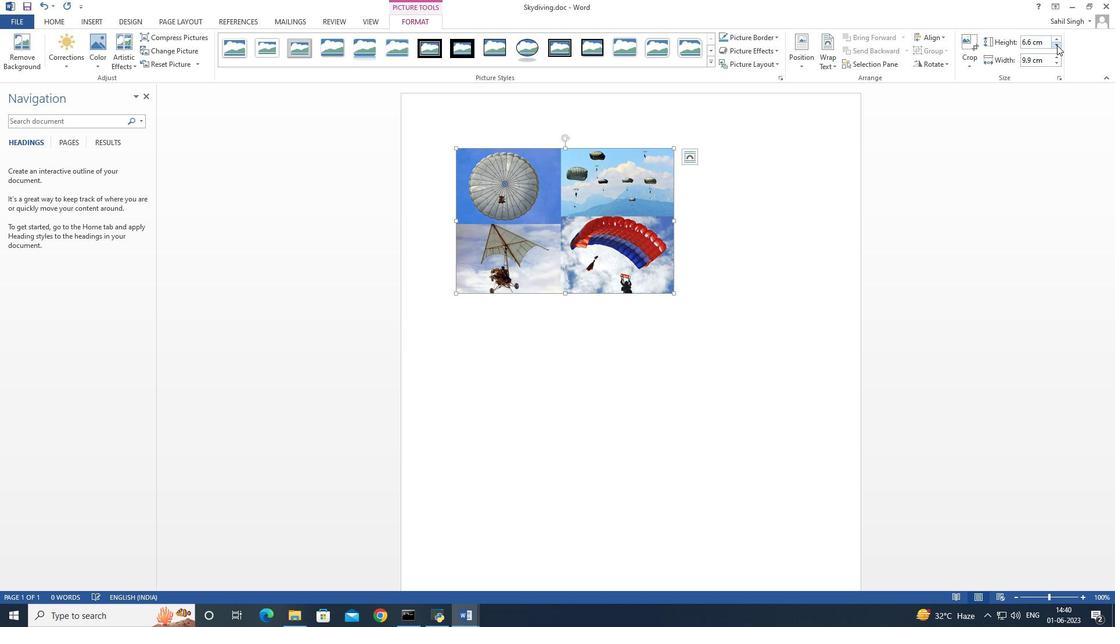 
Action: Mouse moved to (736, 285)
Screenshot: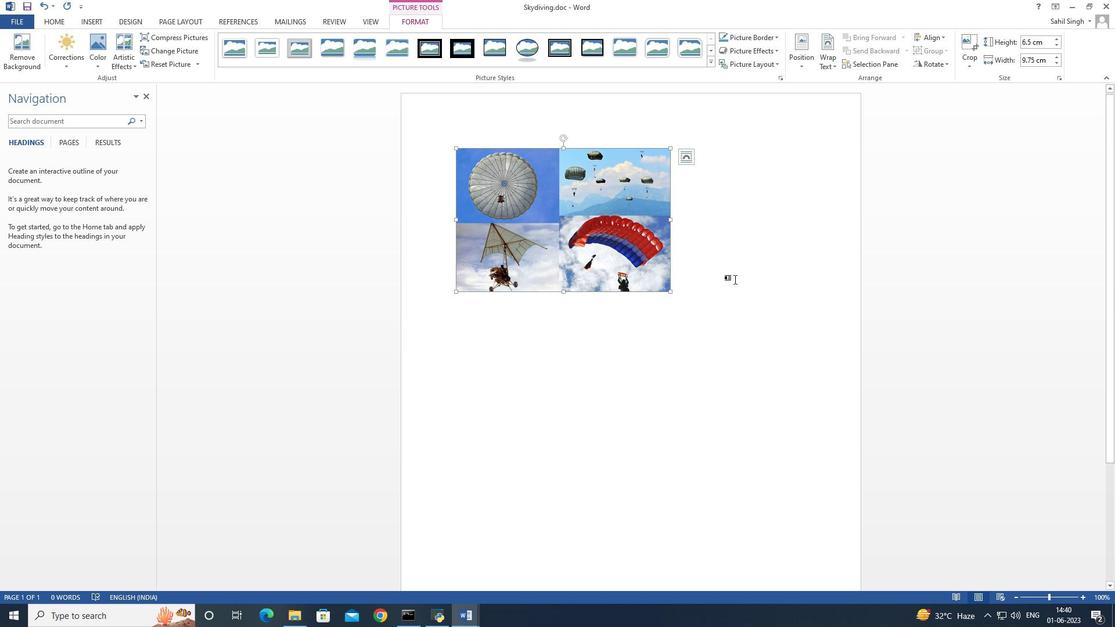 
Action: Mouse pressed left at (736, 285)
Screenshot: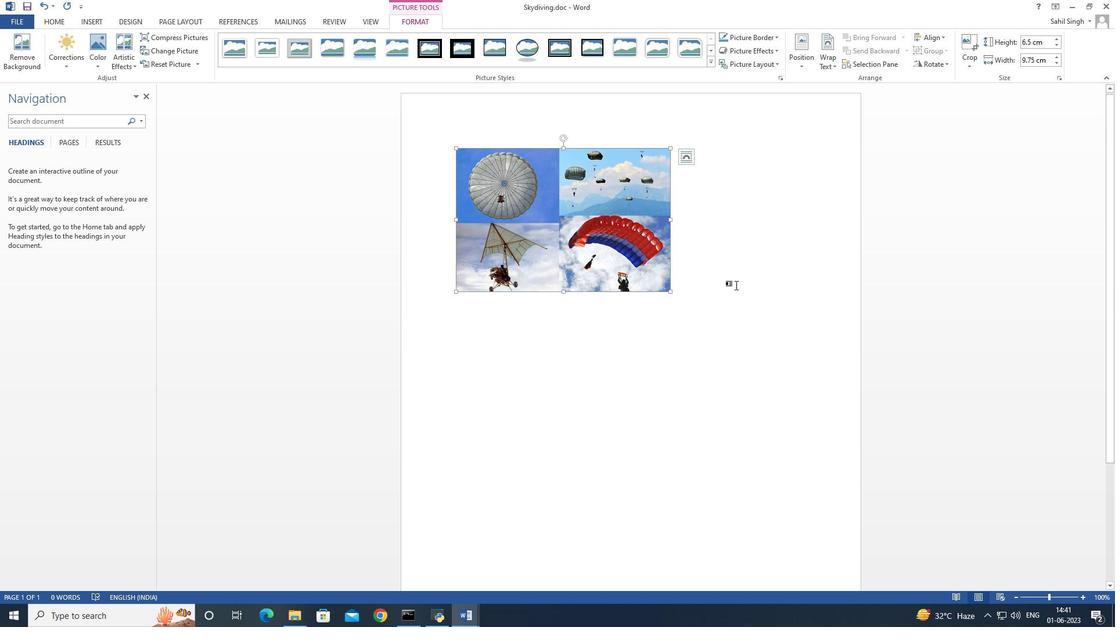 
Action: Mouse moved to (610, 205)
Screenshot: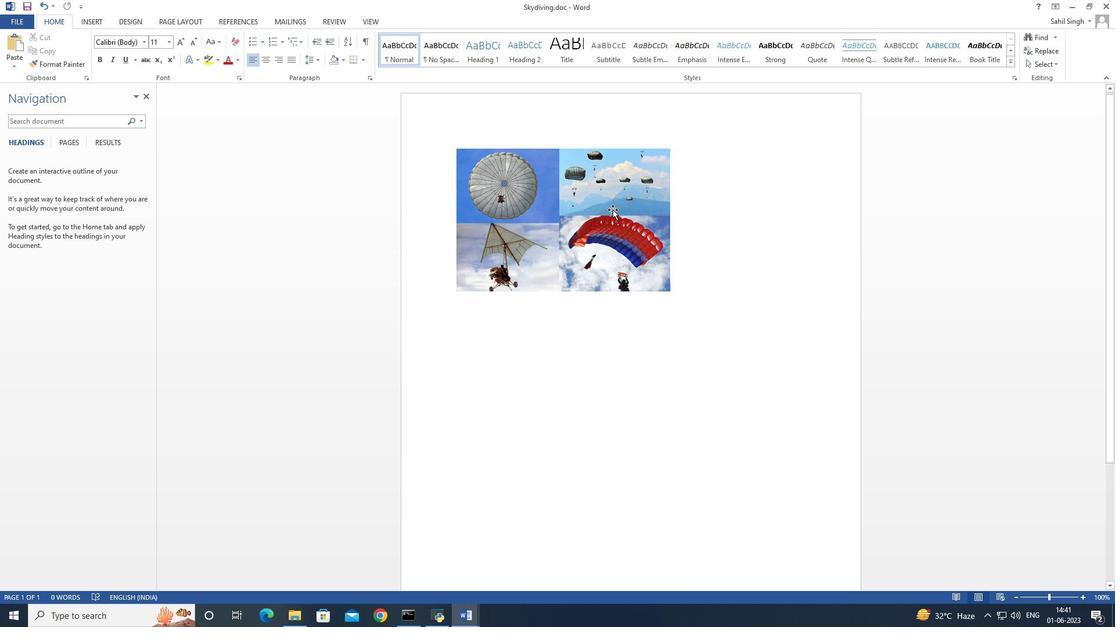 
Action: Mouse pressed left at (610, 205)
Screenshot: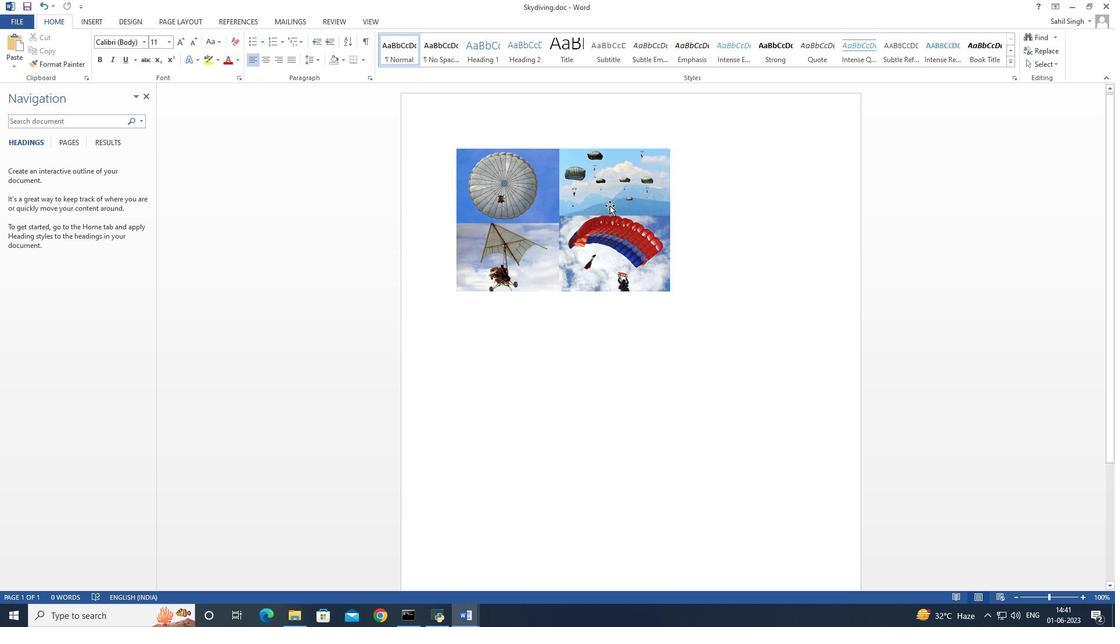 
Action: Mouse moved to (87, 20)
Screenshot: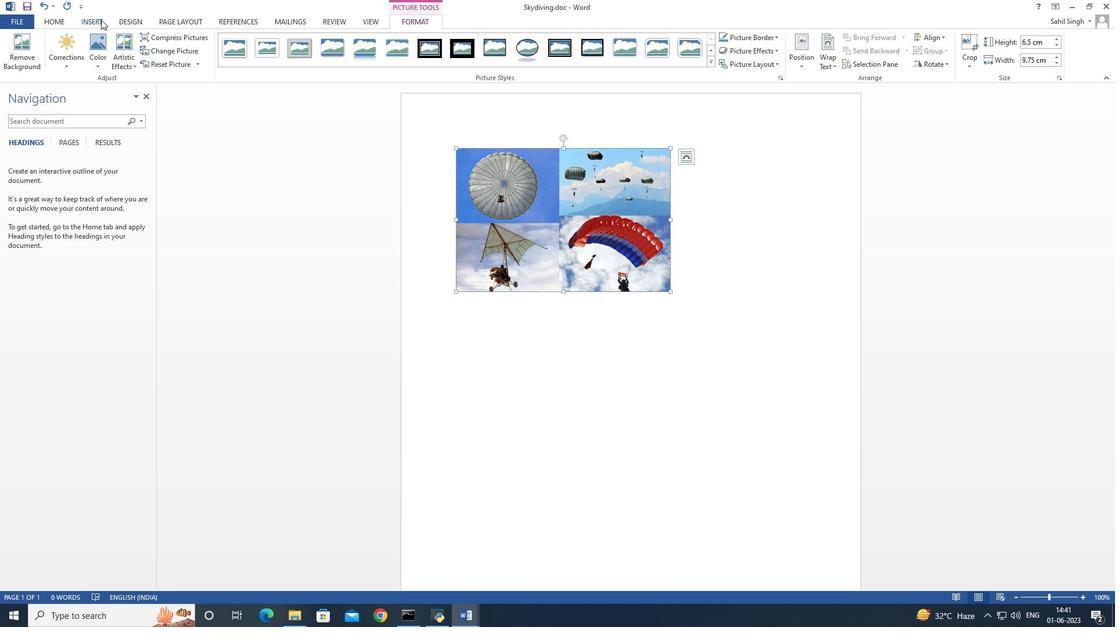 
Action: Mouse pressed left at (87, 20)
Screenshot: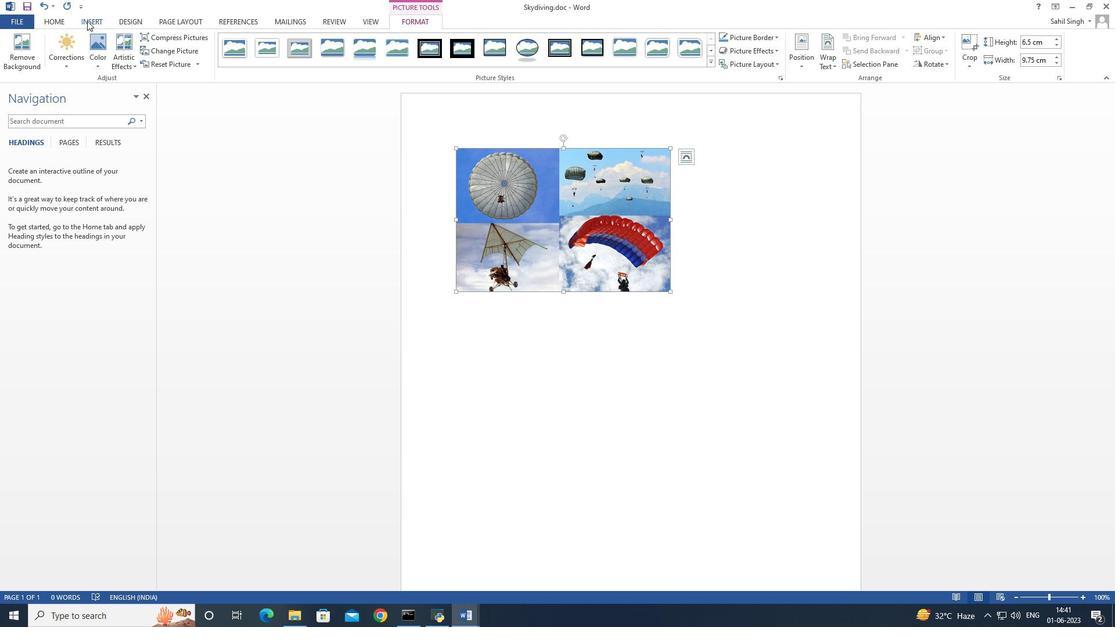 
Action: Mouse moved to (50, 18)
Screenshot: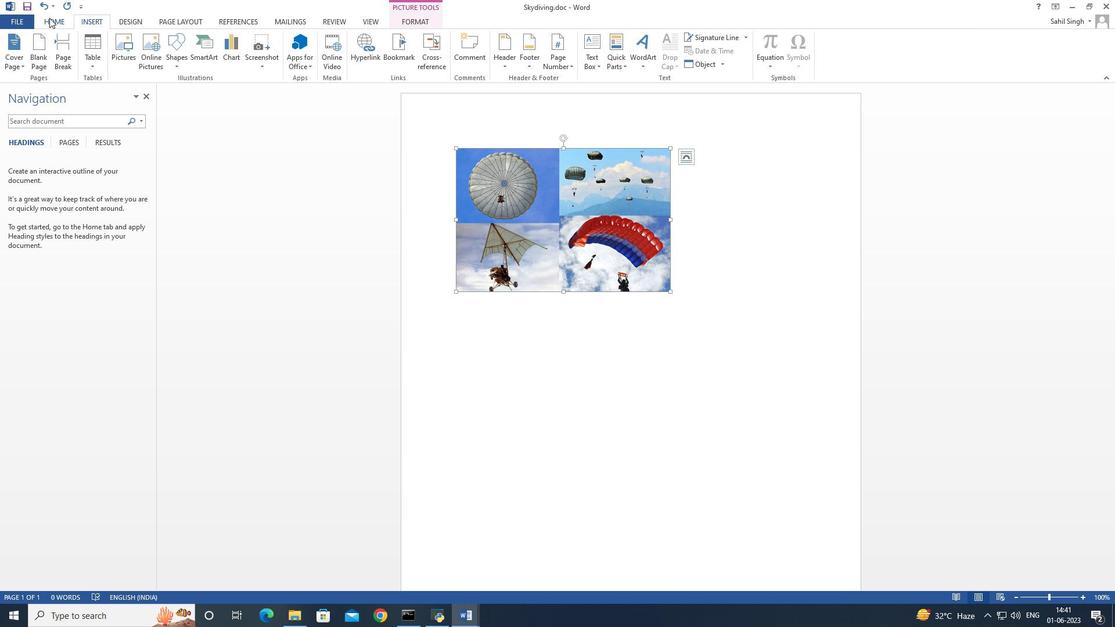 
Action: Mouse pressed left at (50, 18)
Screenshot: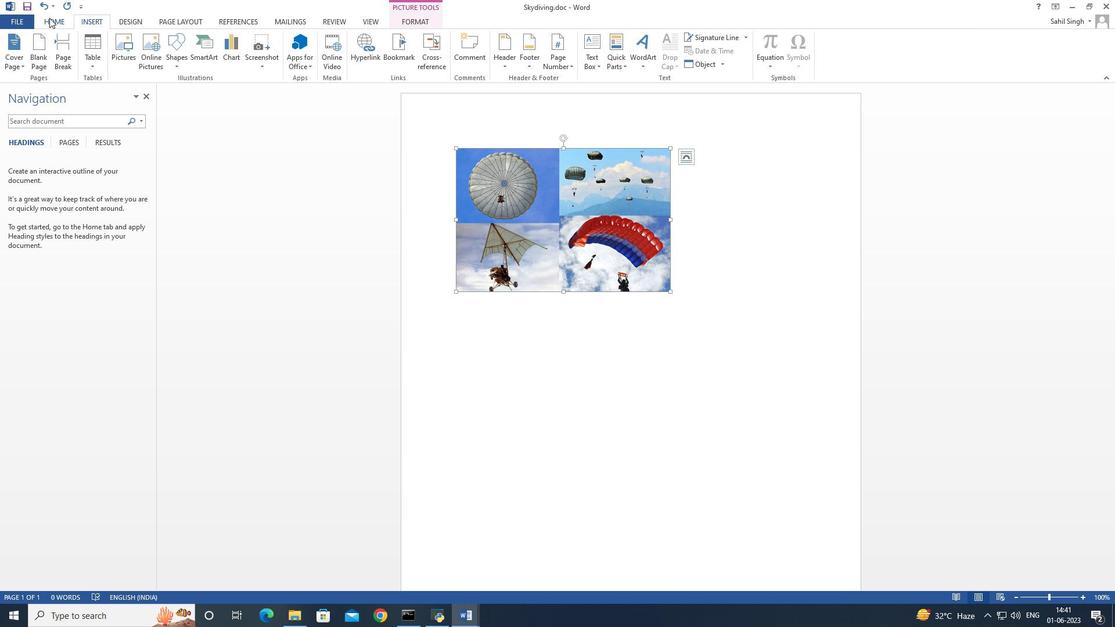 
Action: Mouse moved to (361, 61)
Screenshot: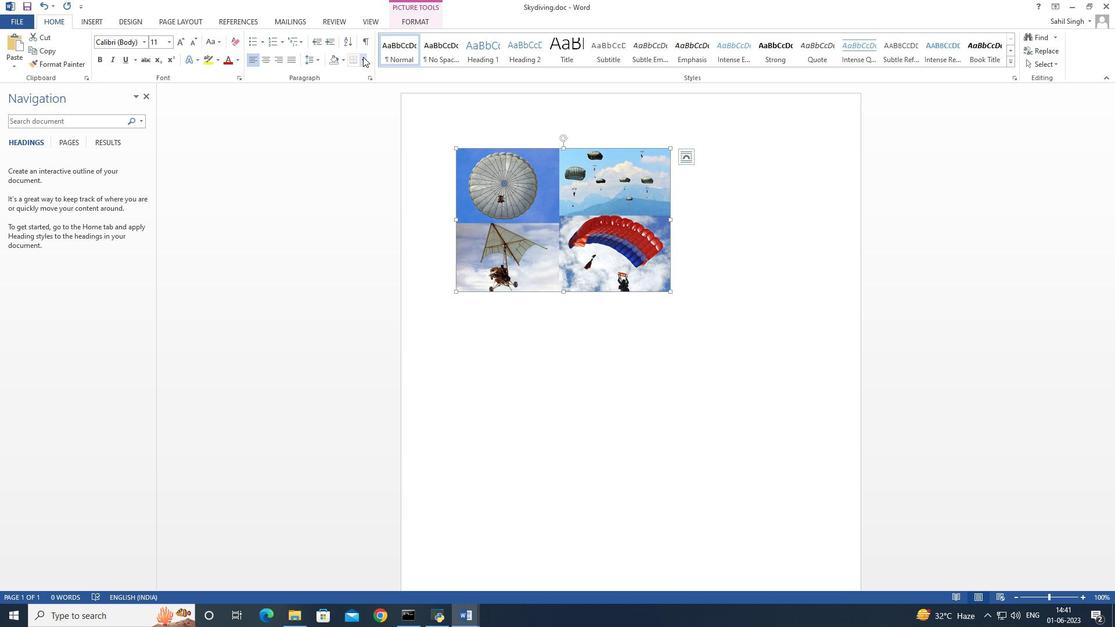 
Action: Mouse pressed left at (361, 61)
Screenshot: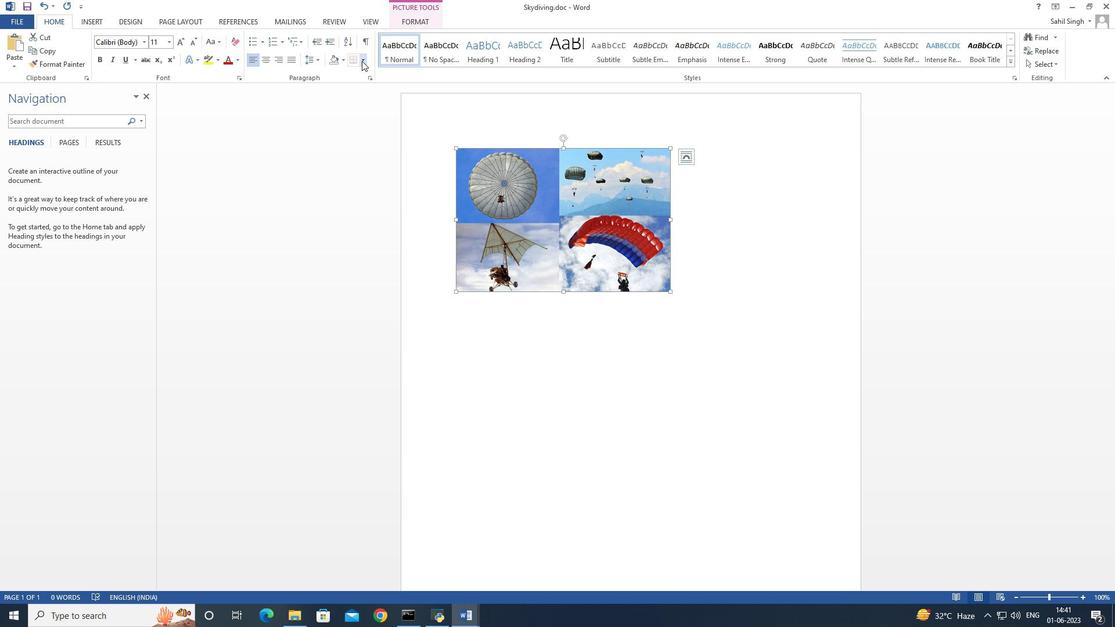 
Action: Mouse moved to (421, 289)
Screenshot: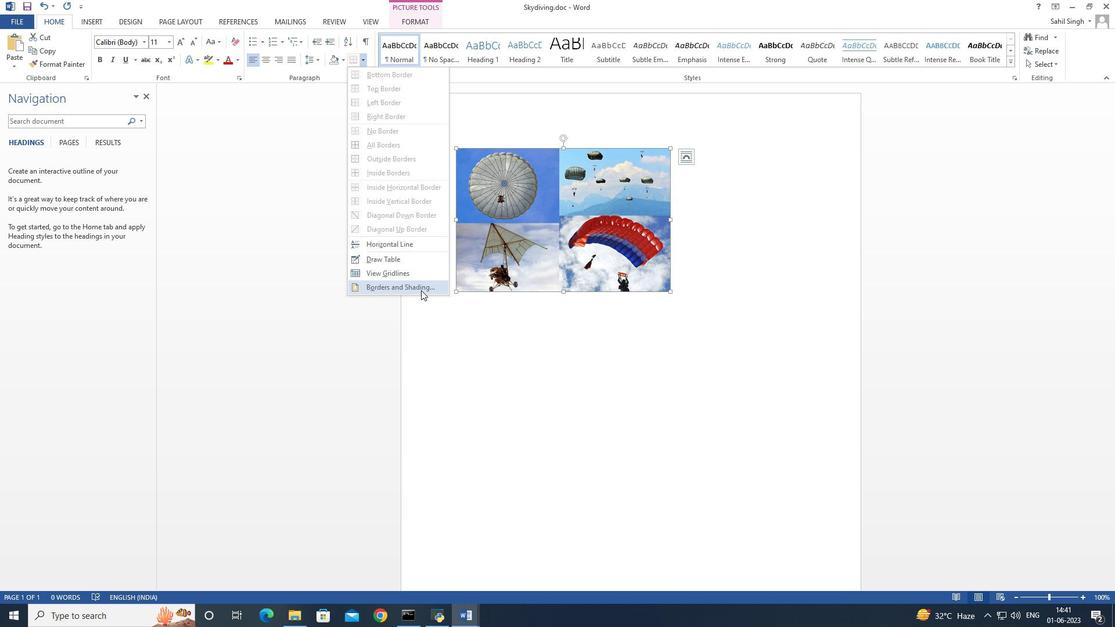 
Action: Mouse pressed left at (421, 289)
Screenshot: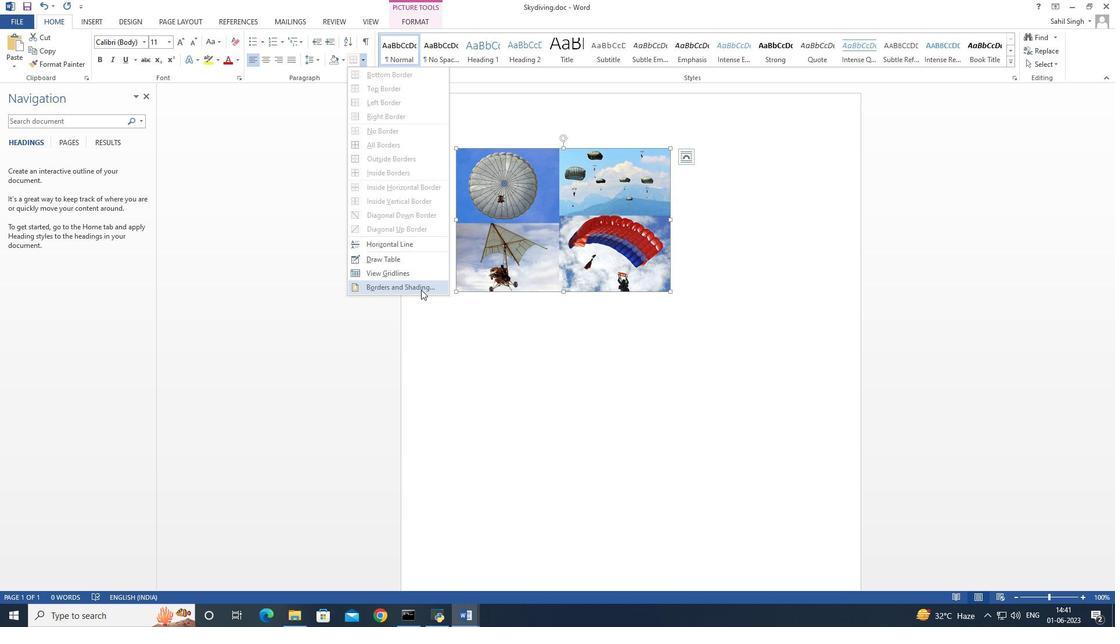 
Action: Mouse moved to (418, 262)
Screenshot: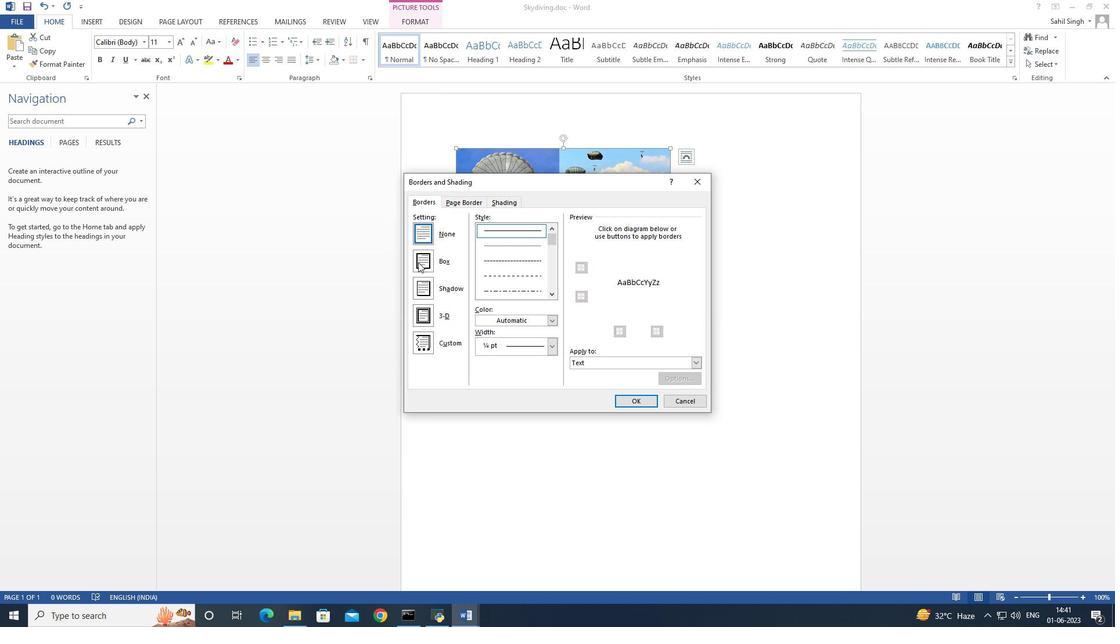 
Action: Mouse pressed left at (418, 262)
Screenshot: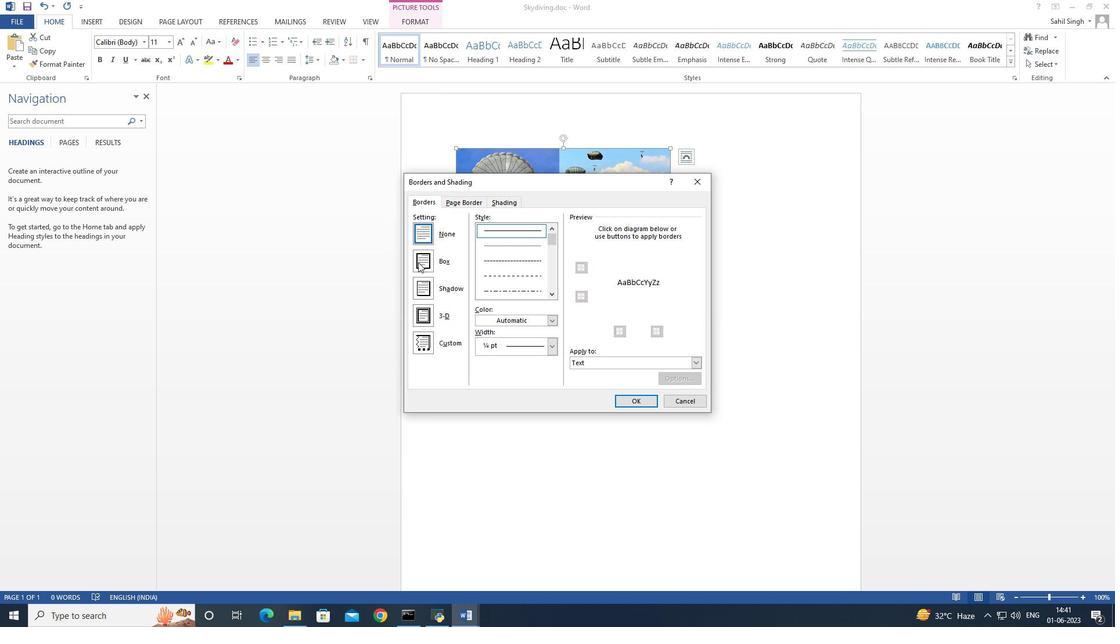 
Action: Mouse moved to (550, 260)
Screenshot: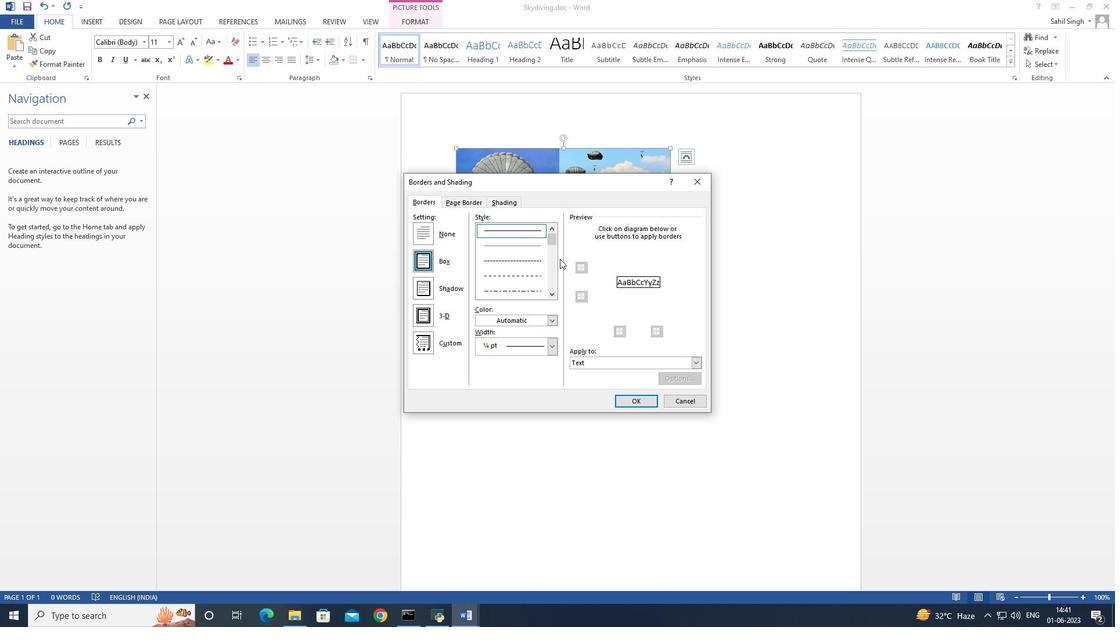 
Action: Mouse scrolled (550, 260) with delta (0, 0)
Screenshot: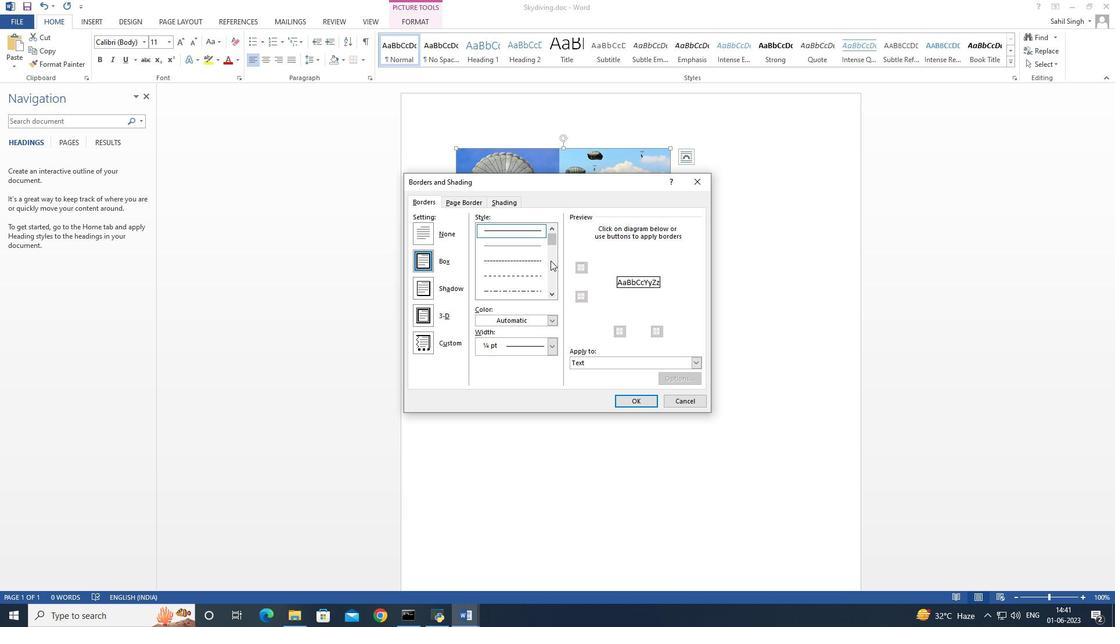 
Action: Mouse moved to (519, 274)
Screenshot: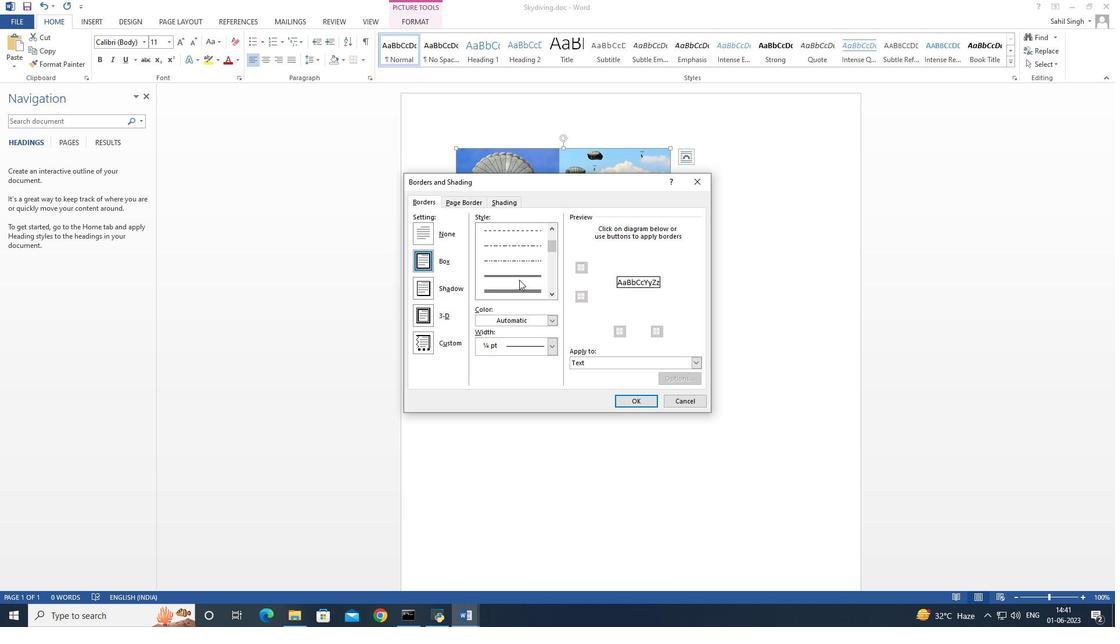 
Action: Mouse pressed left at (519, 274)
Screenshot: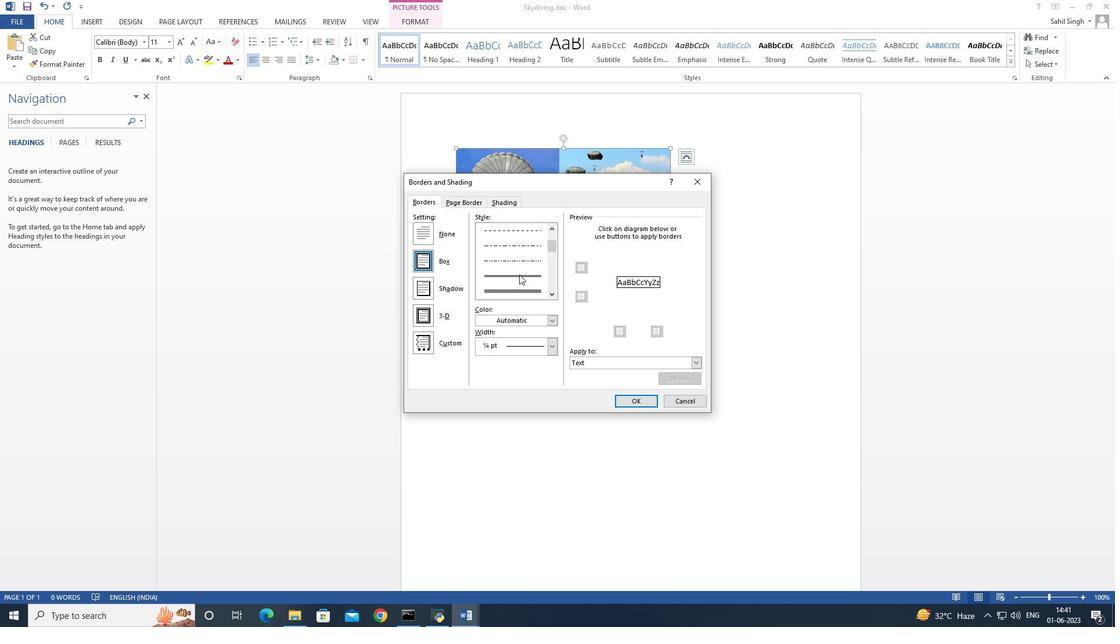
Action: Mouse moved to (554, 342)
Screenshot: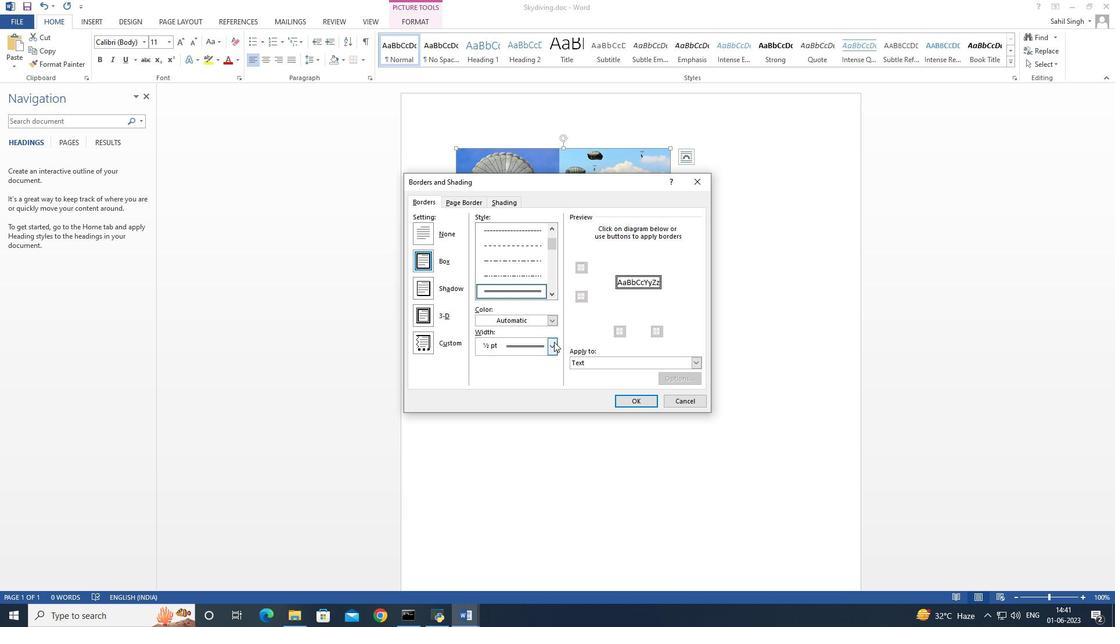 
Action: Mouse pressed left at (554, 342)
Screenshot: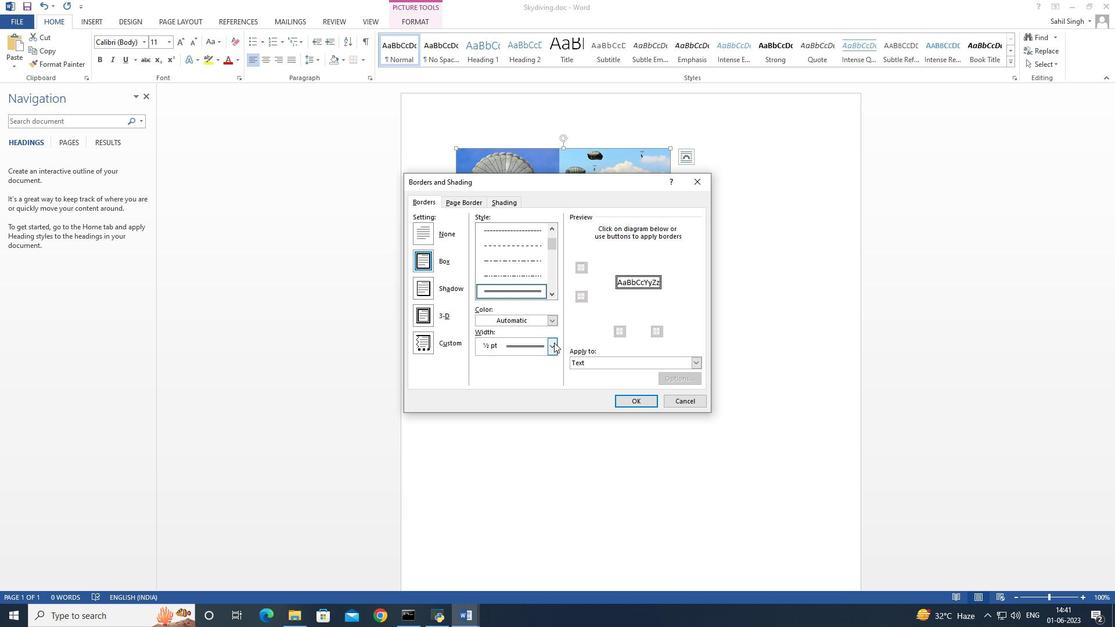 
Action: Mouse moved to (531, 436)
Screenshot: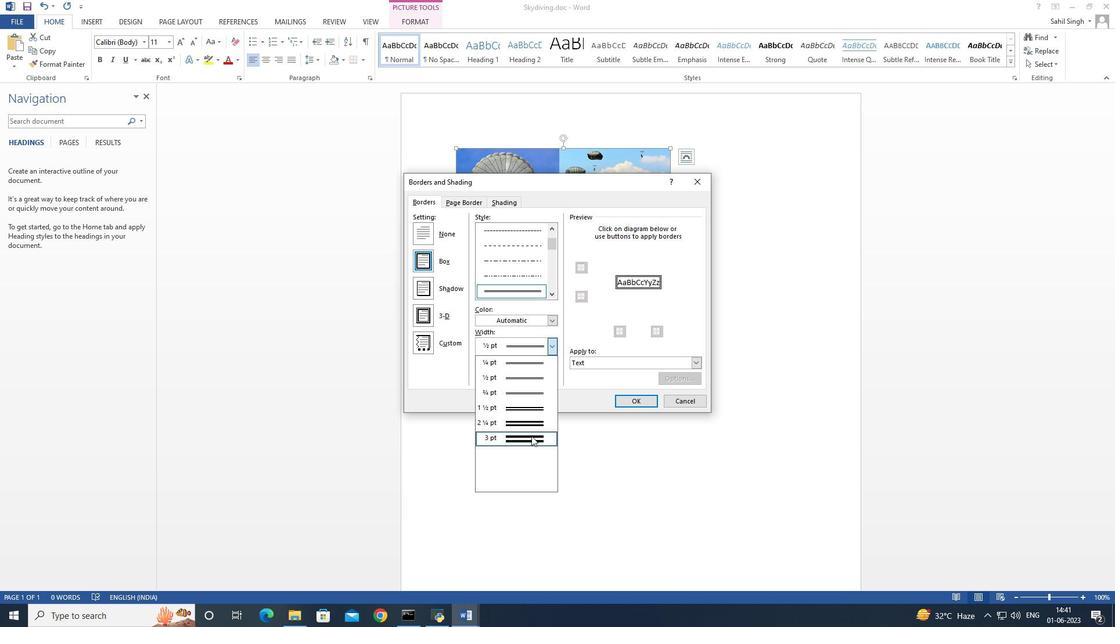 
Action: Mouse pressed left at (531, 436)
Screenshot: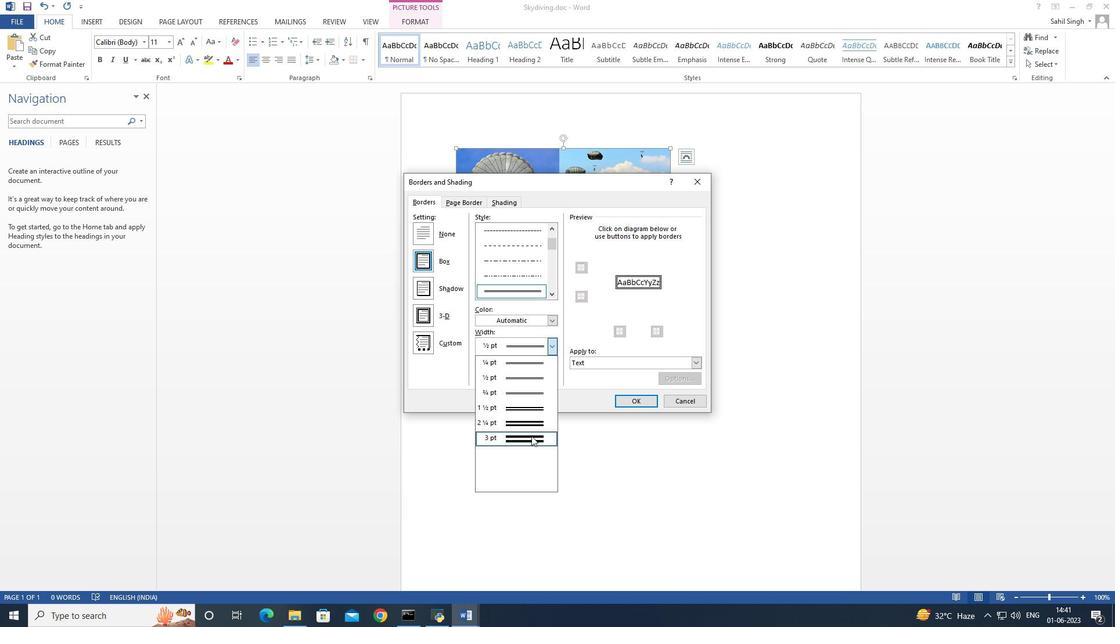 
Action: Mouse moved to (554, 320)
Screenshot: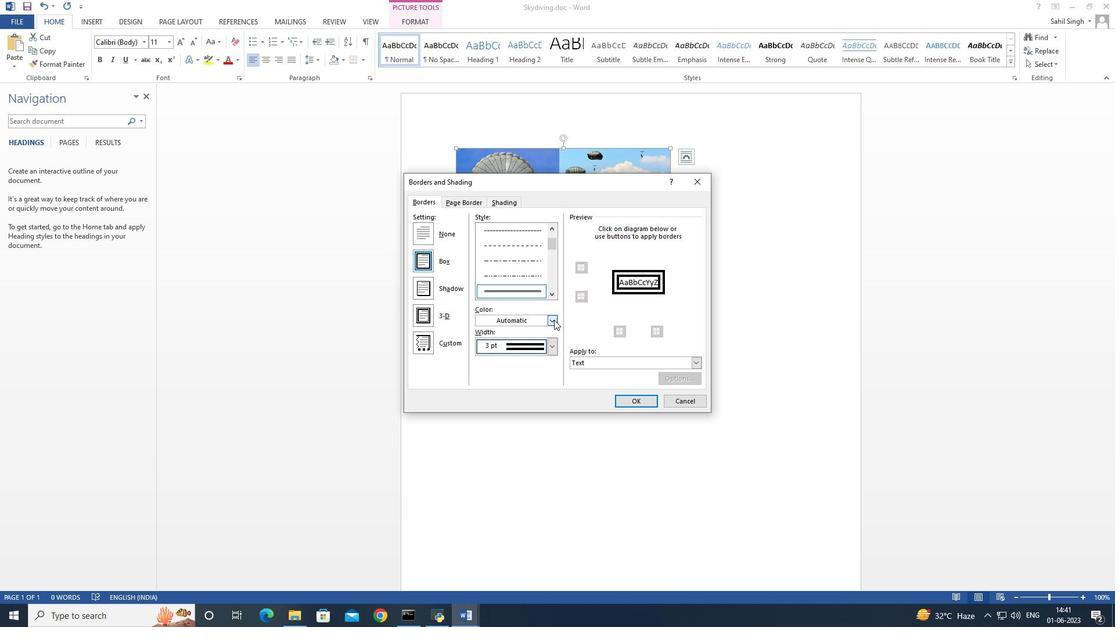 
Action: Mouse pressed left at (554, 320)
Screenshot: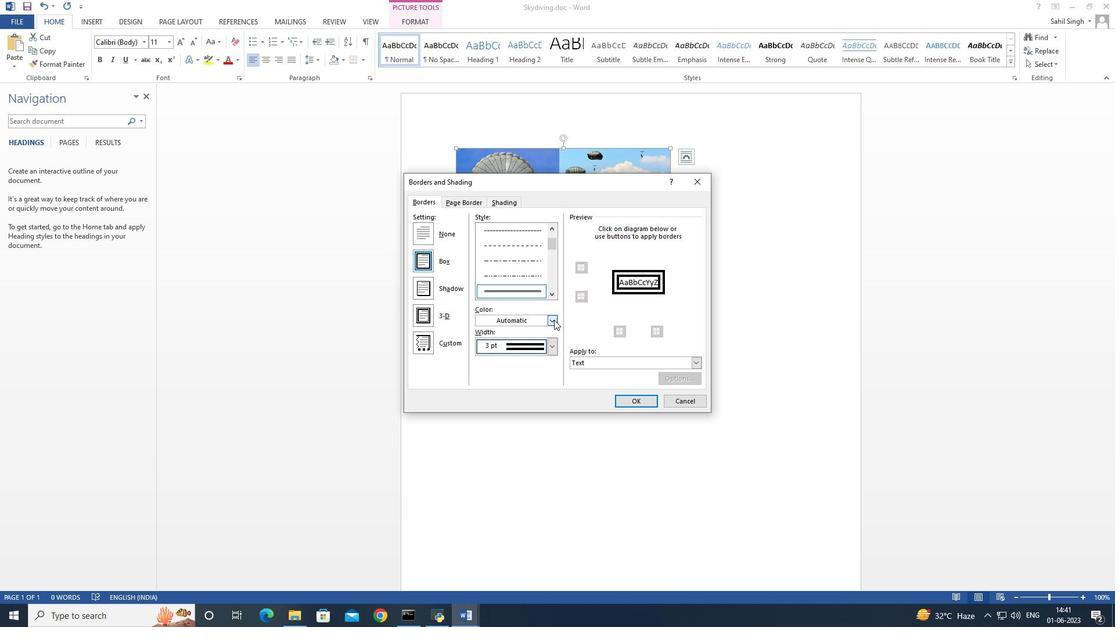 
Action: Mouse moved to (532, 402)
Screenshot: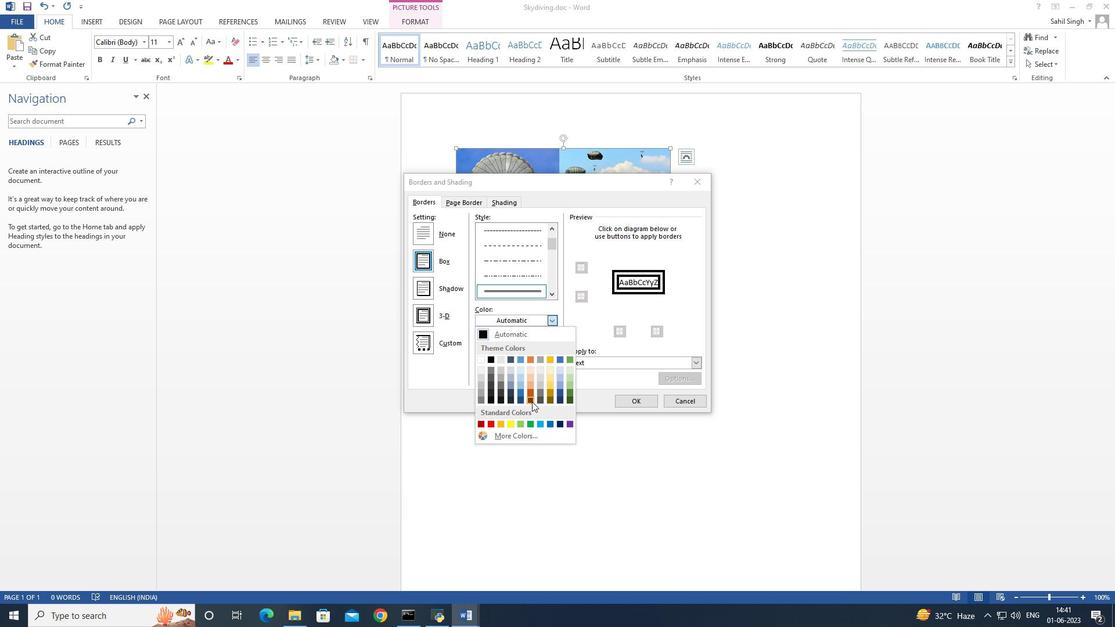 
Action: Mouse pressed left at (532, 402)
Screenshot: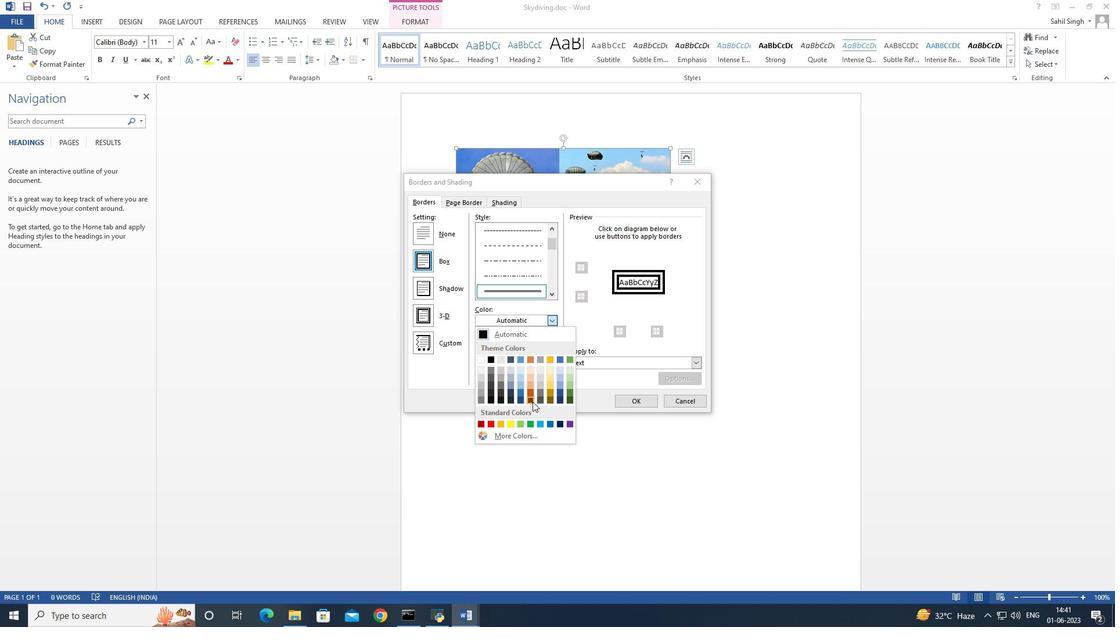
Action: Mouse moved to (697, 361)
Screenshot: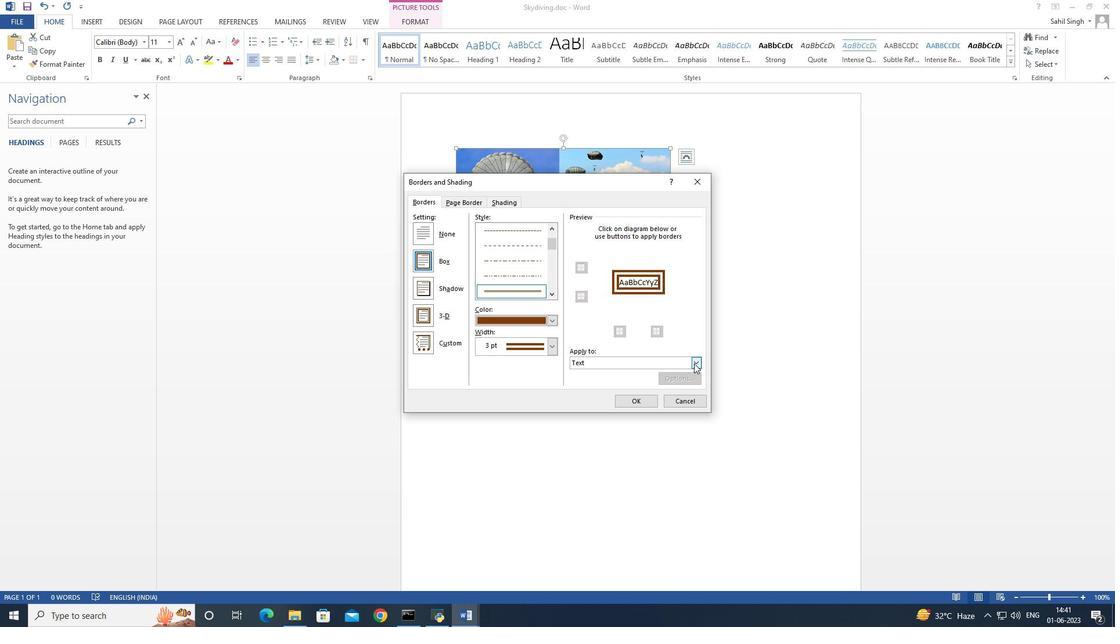 
Action: Mouse pressed left at (697, 361)
Screenshot: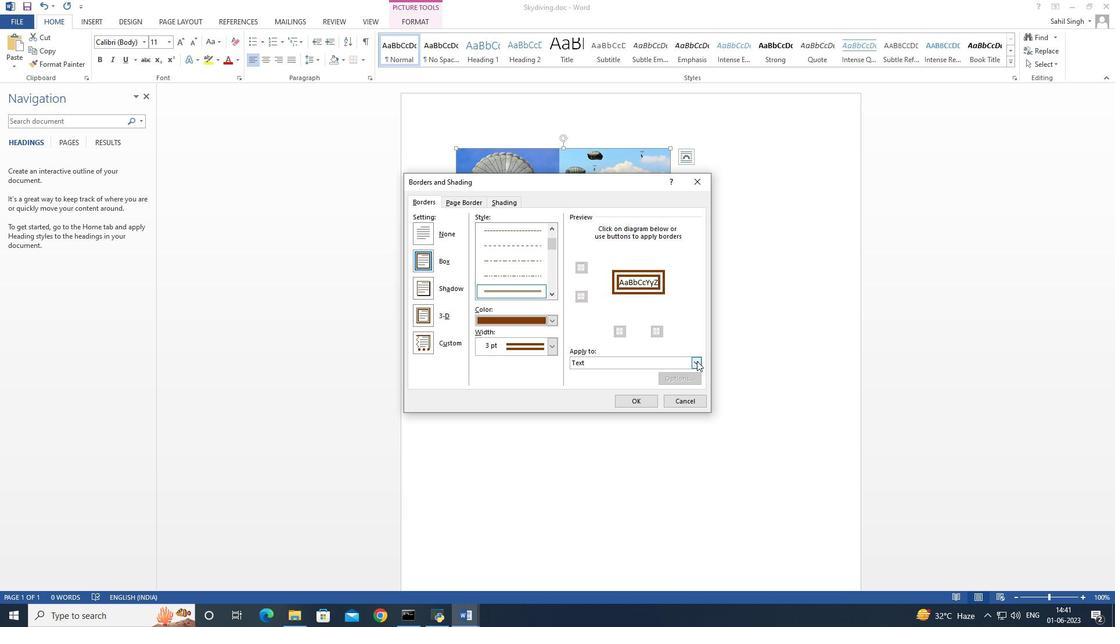 
Action: Mouse moved to (630, 378)
Screenshot: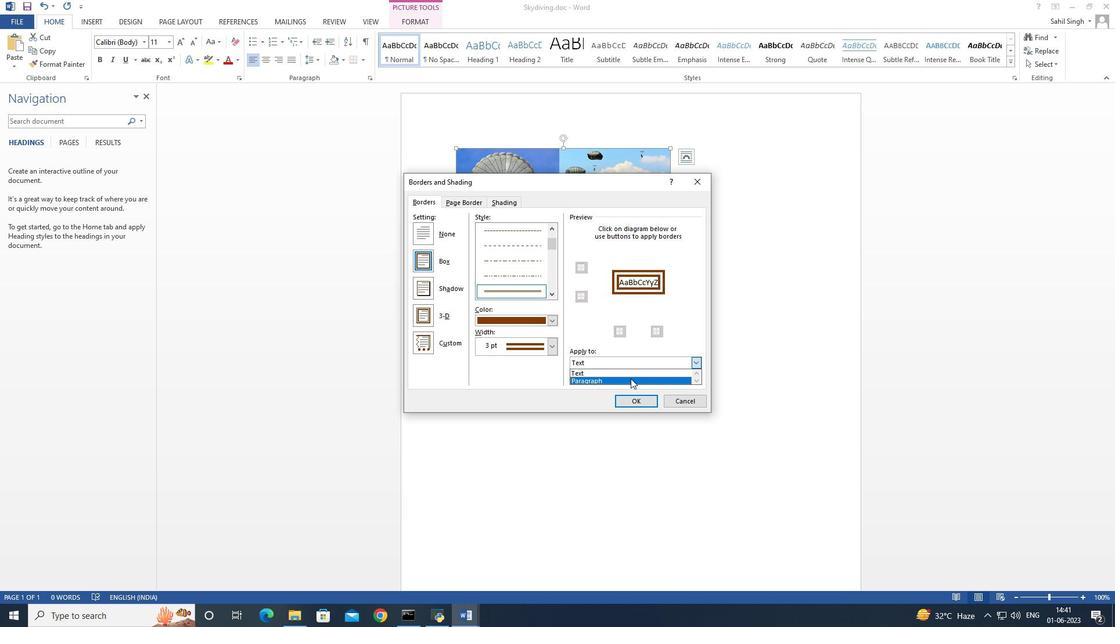 
Action: Mouse pressed left at (630, 378)
Screenshot: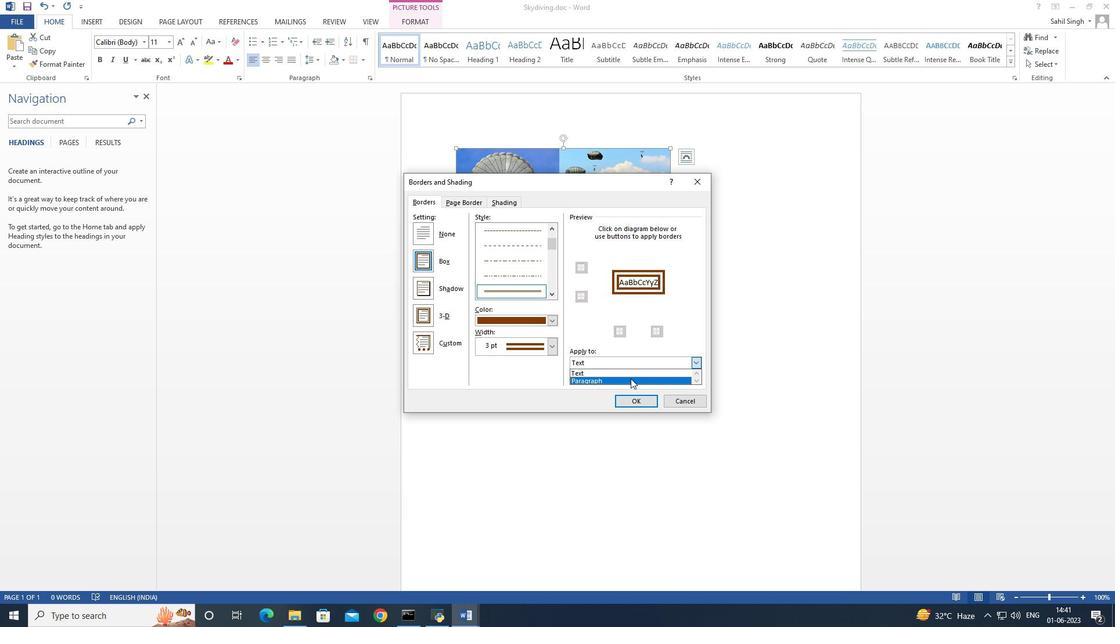 
Action: Mouse moved to (643, 402)
Screenshot: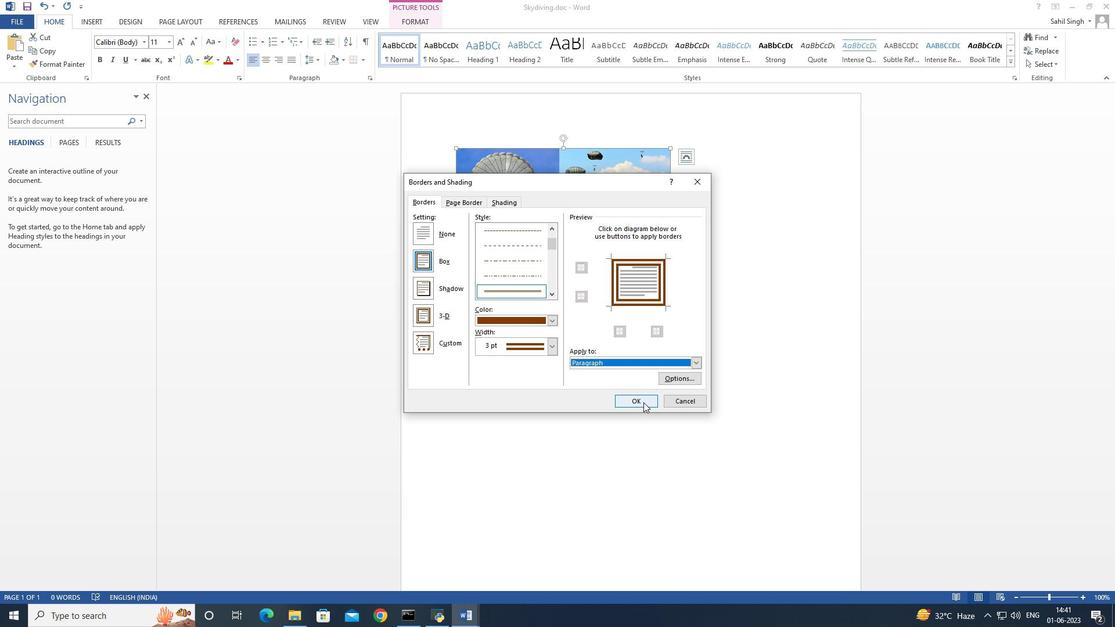 
Action: Mouse pressed left at (643, 402)
Screenshot: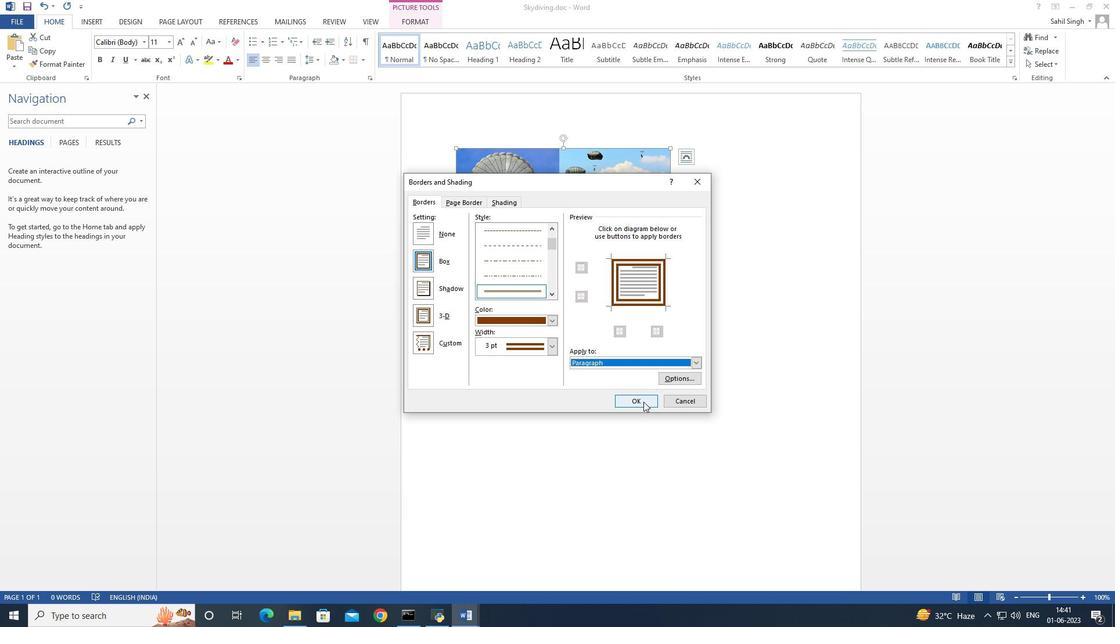 
Action: Mouse moved to (606, 371)
Screenshot: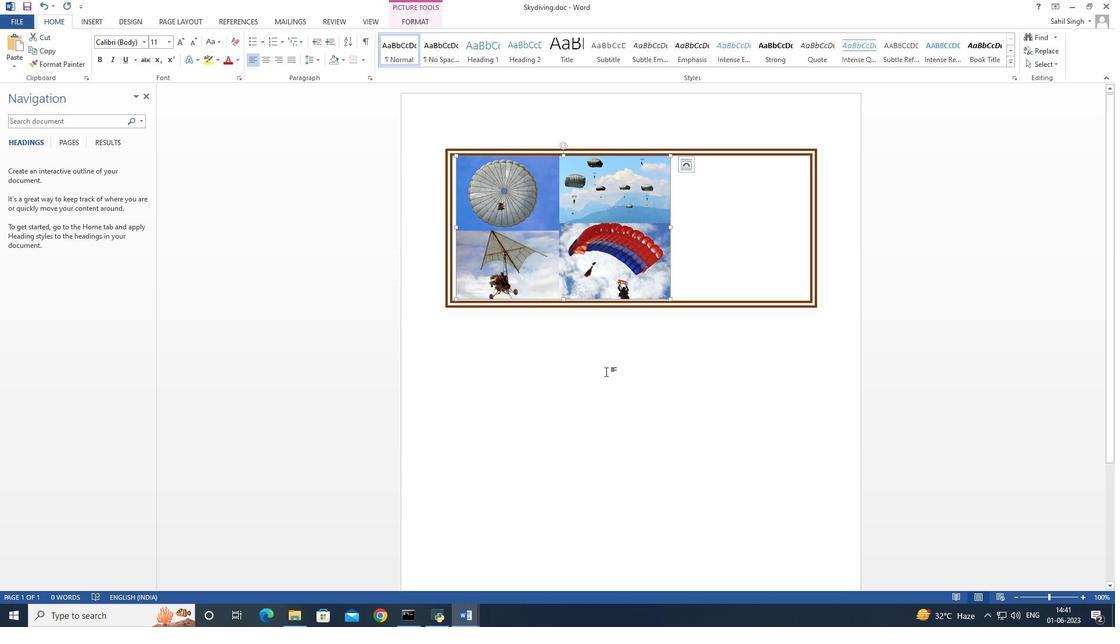 
Action: Mouse pressed left at (606, 371)
Screenshot: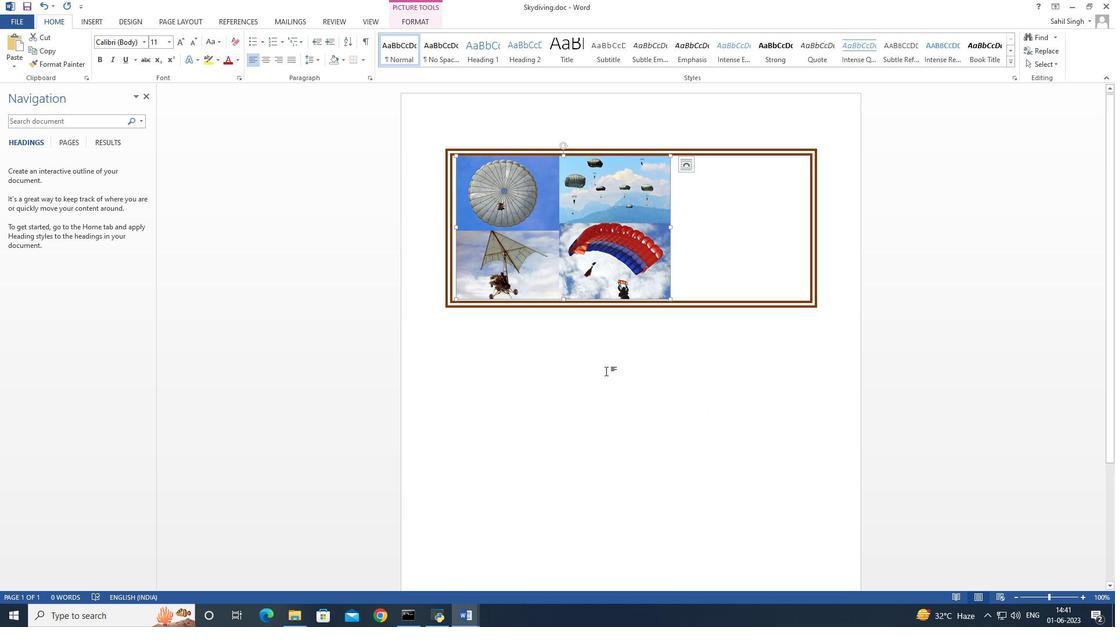 
Action: Mouse moved to (569, 327)
Screenshot: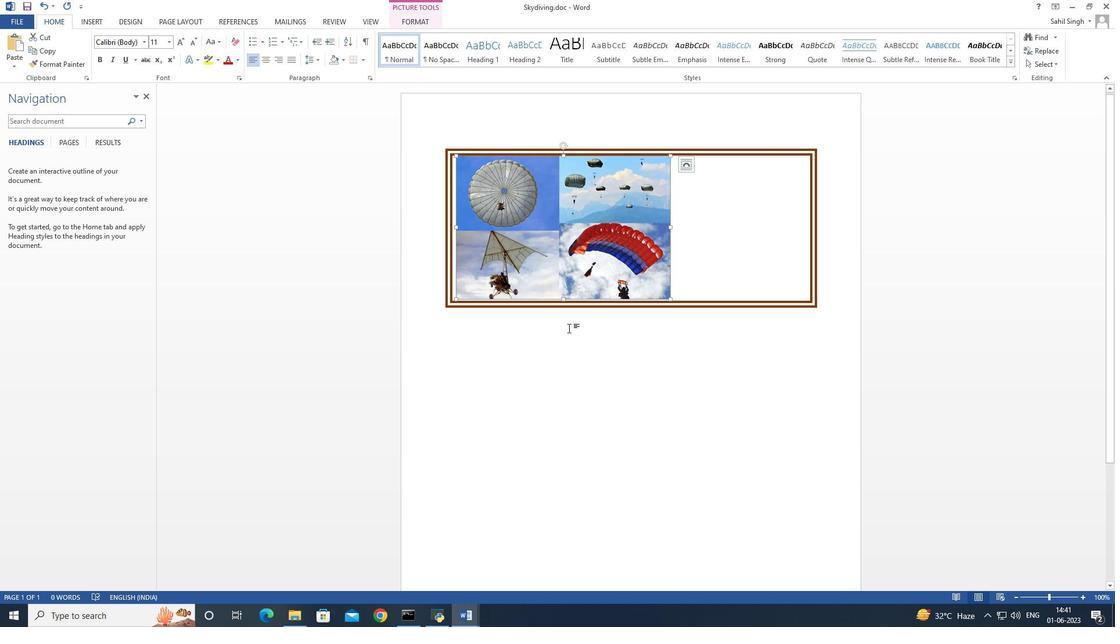 
Action: Mouse scrolled (569, 327) with delta (0, 0)
Screenshot: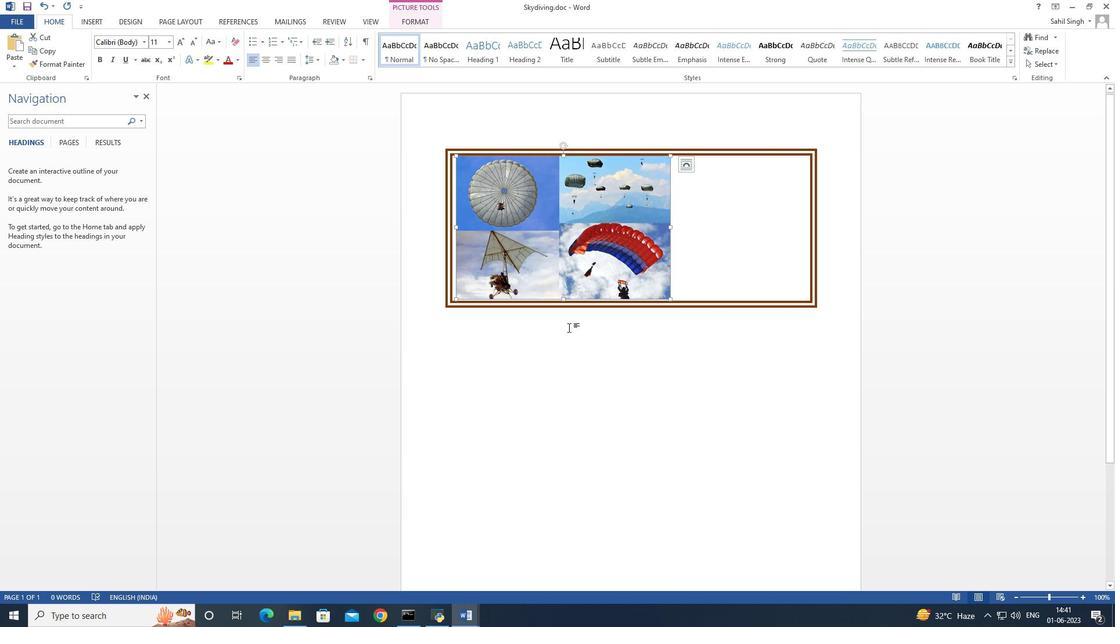
Action: Mouse scrolled (569, 328) with delta (0, 0)
Screenshot: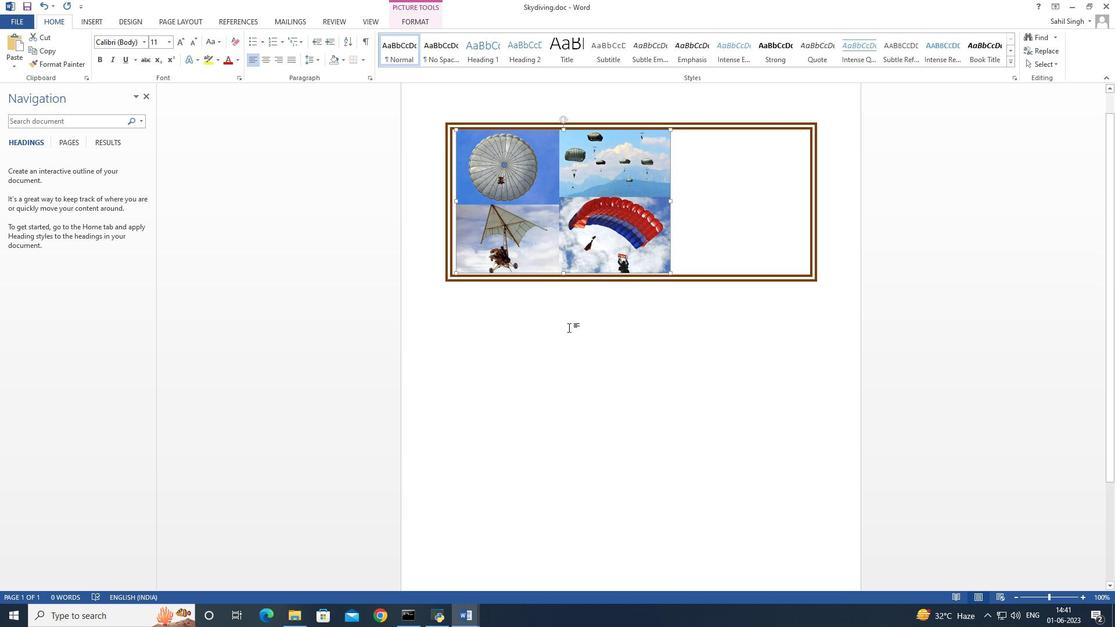 
Action: Mouse scrolled (569, 328) with delta (0, 0)
Screenshot: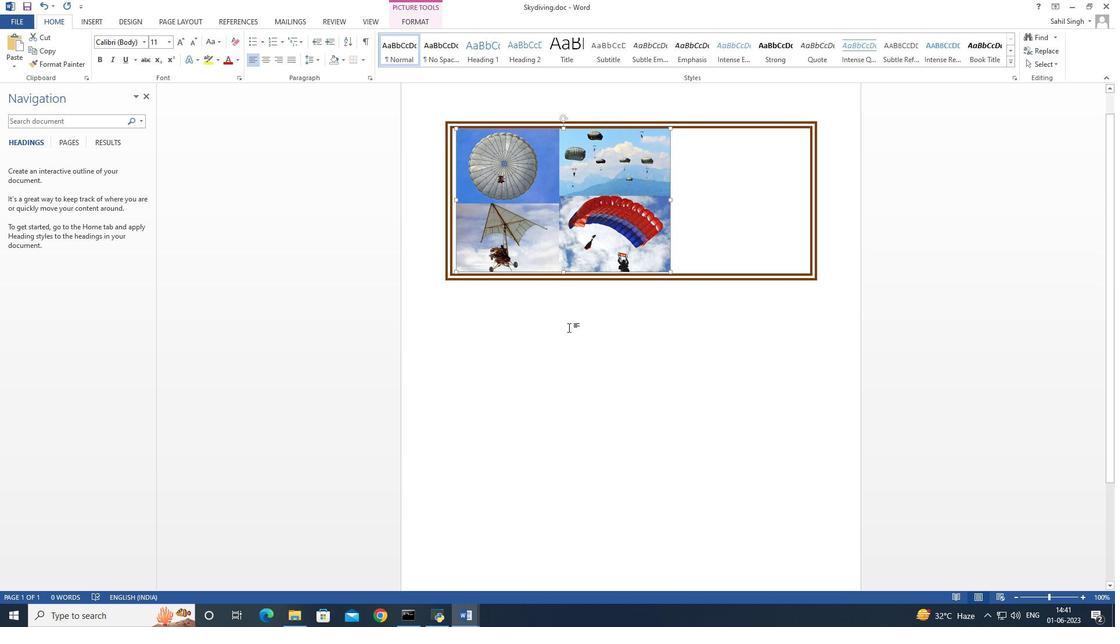 
Action: Mouse scrolled (569, 328) with delta (0, 0)
Screenshot: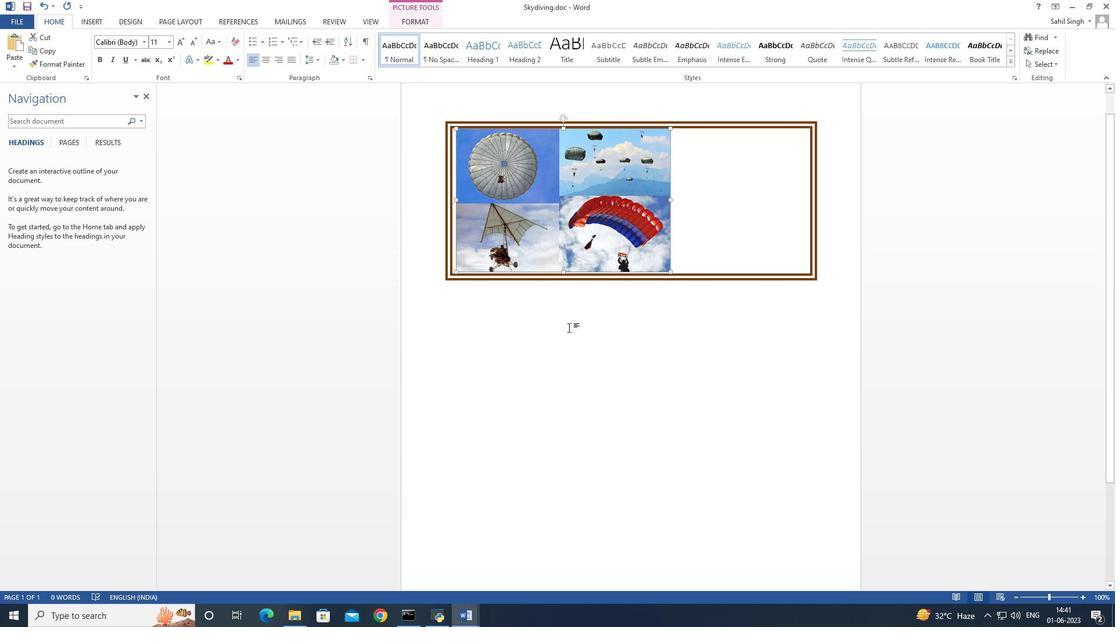 
Action: Mouse scrolled (569, 328) with delta (0, 0)
Screenshot: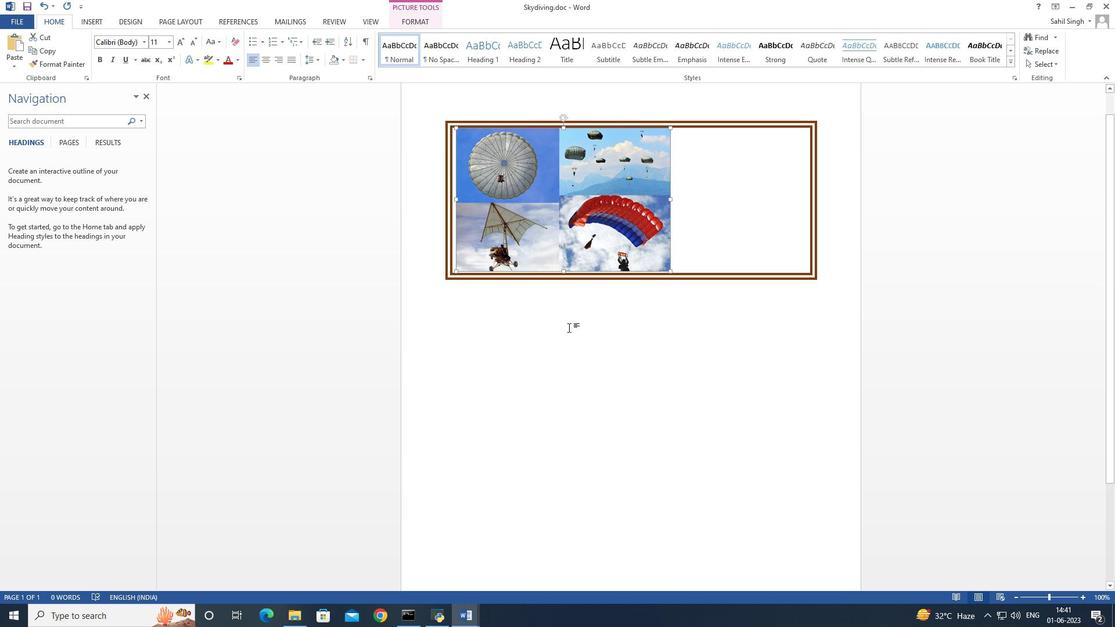 
Action: Mouse moved to (614, 300)
Screenshot: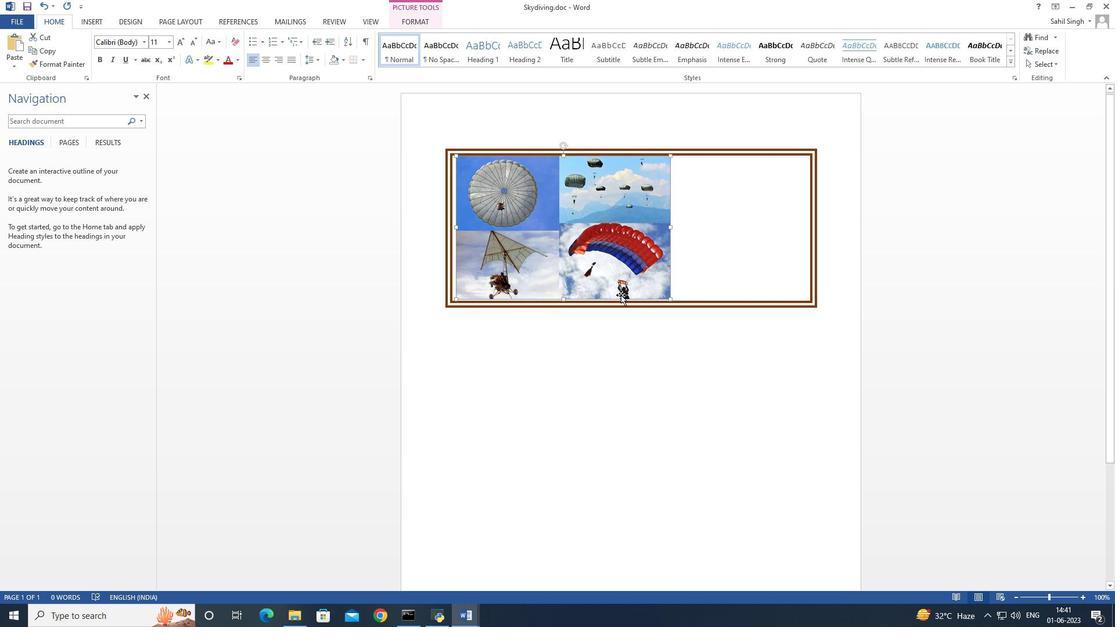 
